 Task: Log work in the project CometWorks for the issue 'Address issues related to system performance under different network conditions.' spent time as '2w 4d 6h 20m' and remaining time as '4w 1d 14h 49m' and add a flag. Now add the issue to the epic 'IT Service Desk Implementation'. Log work in the project CometWorks for the issue 'Implement automated testing for API endpoints' spent time as '4w 4d 20h 10m' and remaining time as '3w 4d 11h 36m' and clone the issue. Now add the issue to the epic 'Helpdesk Ticketing System Implementation'
Action: Mouse moved to (204, 48)
Screenshot: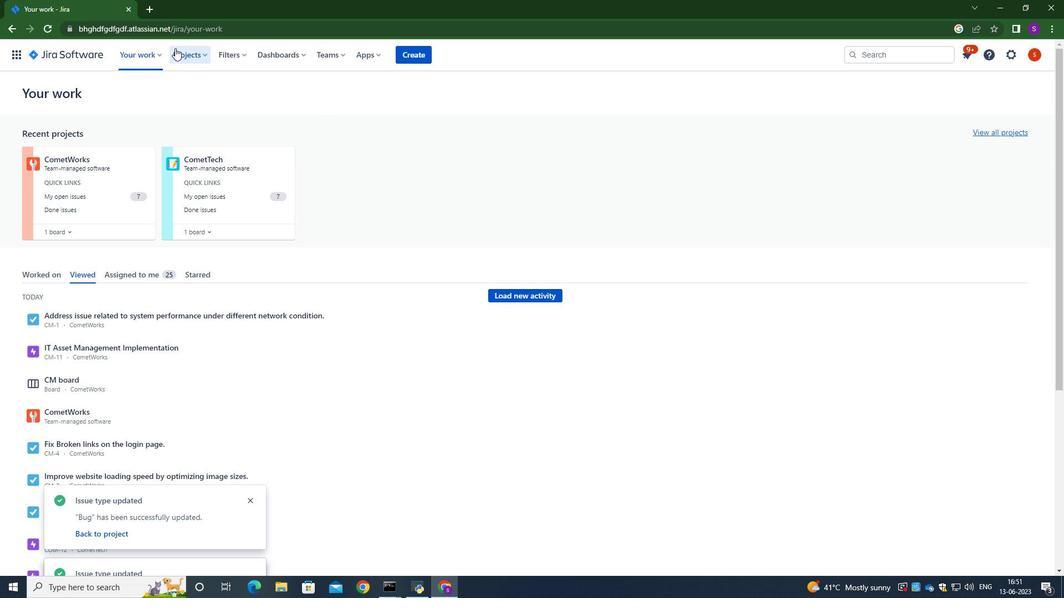 
Action: Mouse pressed left at (204, 48)
Screenshot: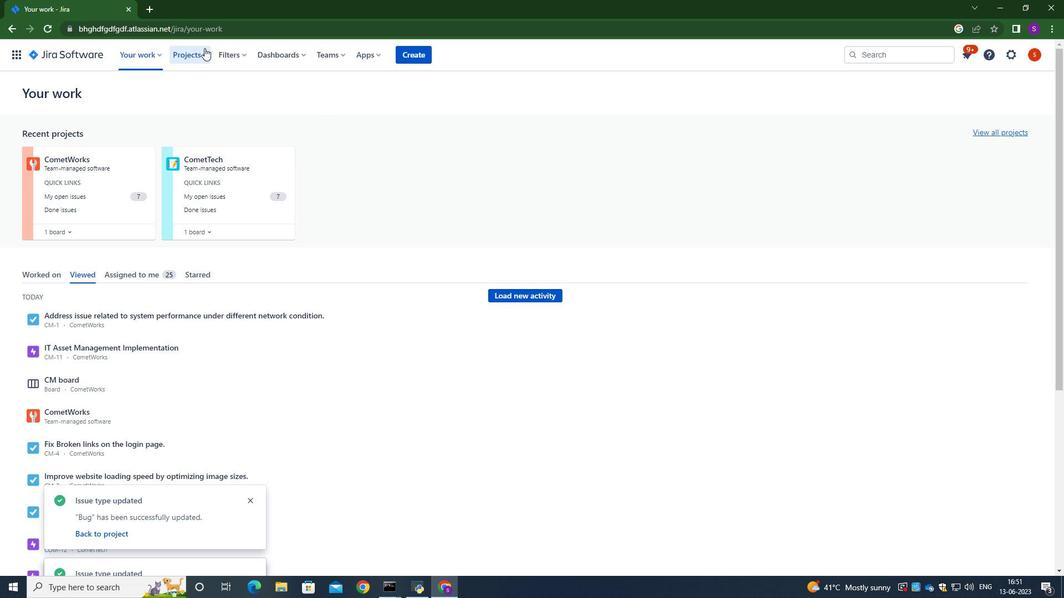 
Action: Mouse moved to (207, 102)
Screenshot: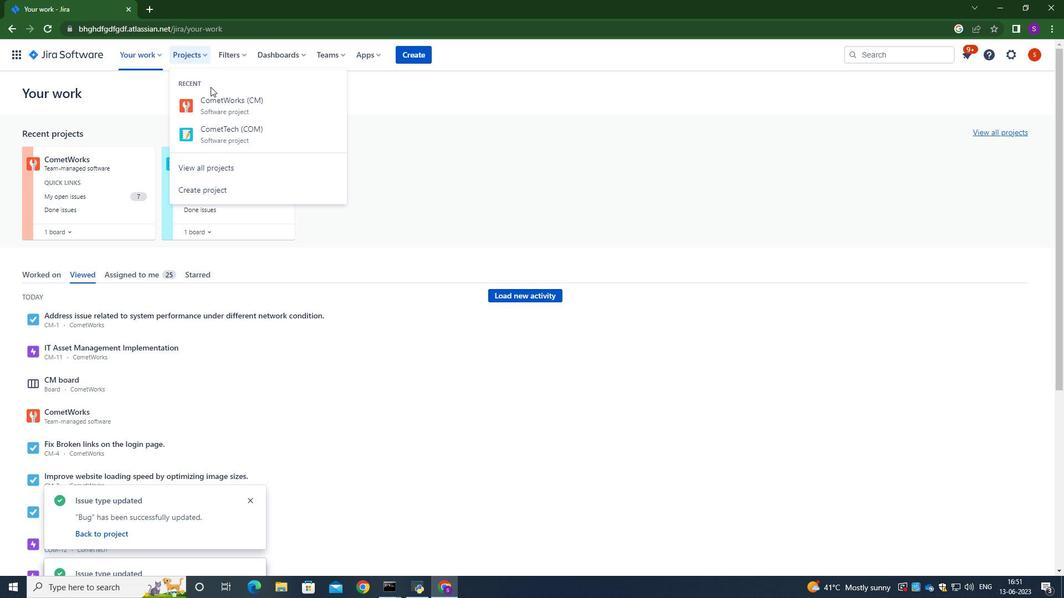 
Action: Mouse pressed left at (207, 102)
Screenshot: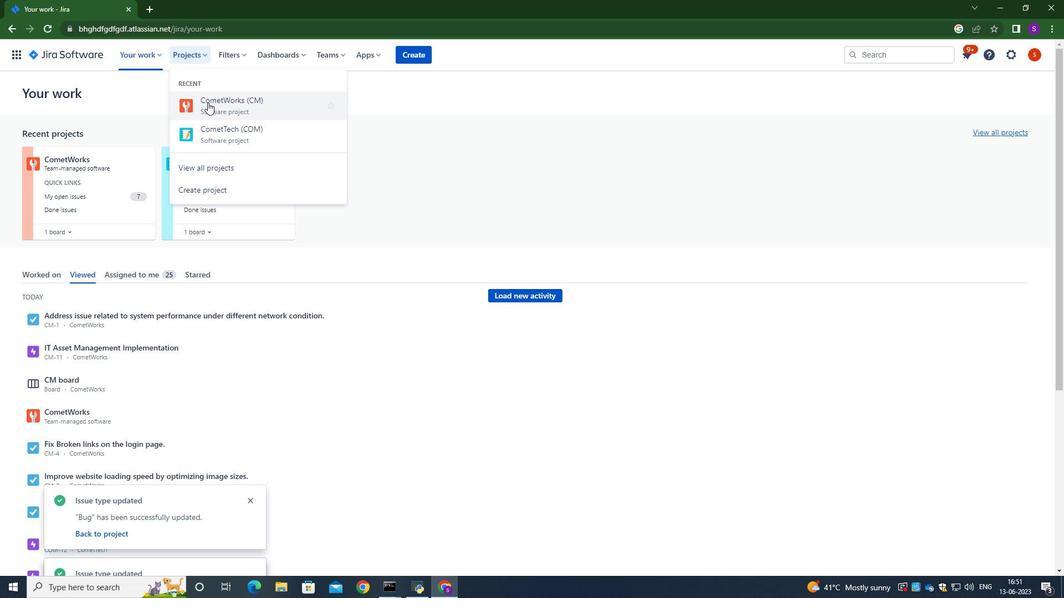
Action: Mouse moved to (56, 174)
Screenshot: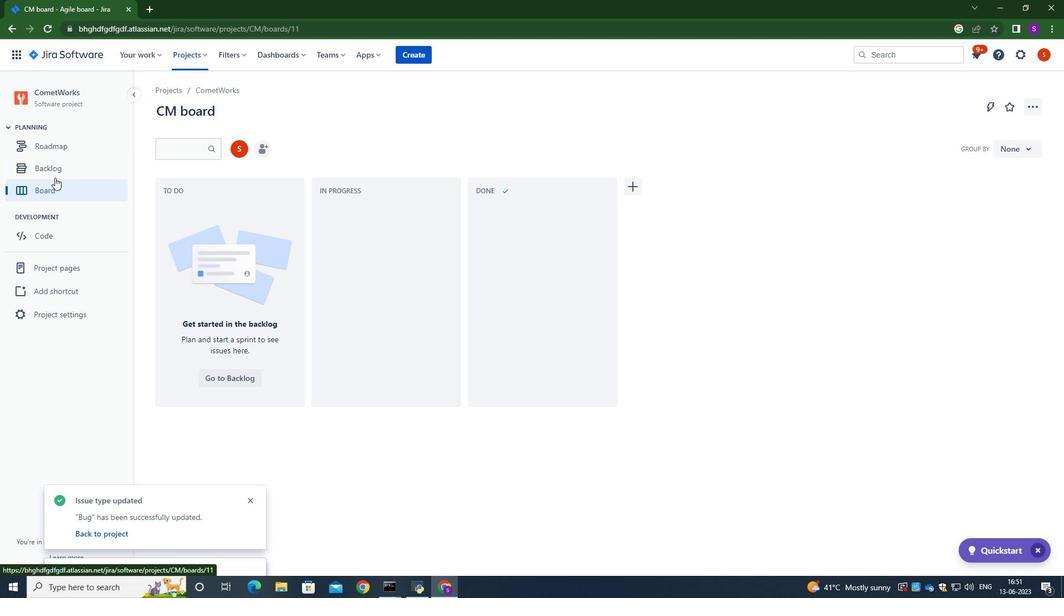 
Action: Mouse pressed left at (56, 174)
Screenshot: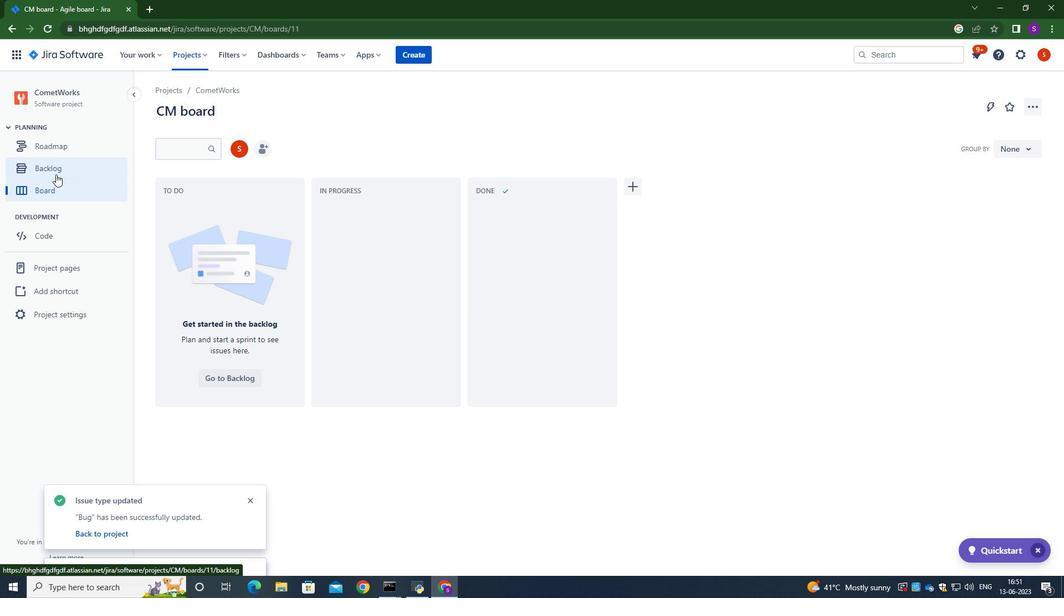 
Action: Mouse moved to (273, 382)
Screenshot: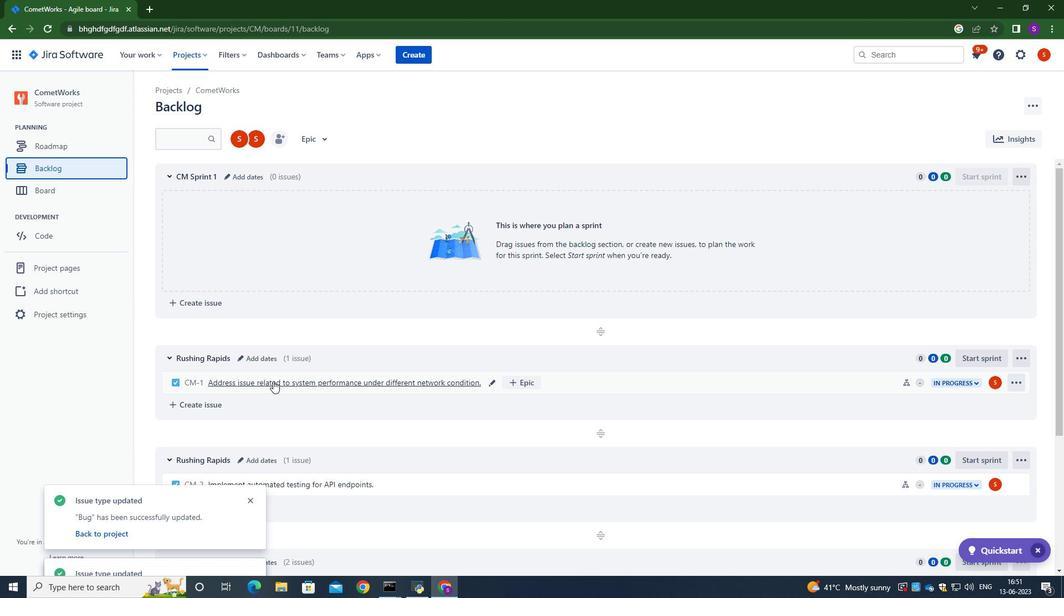 
Action: Mouse pressed left at (273, 382)
Screenshot: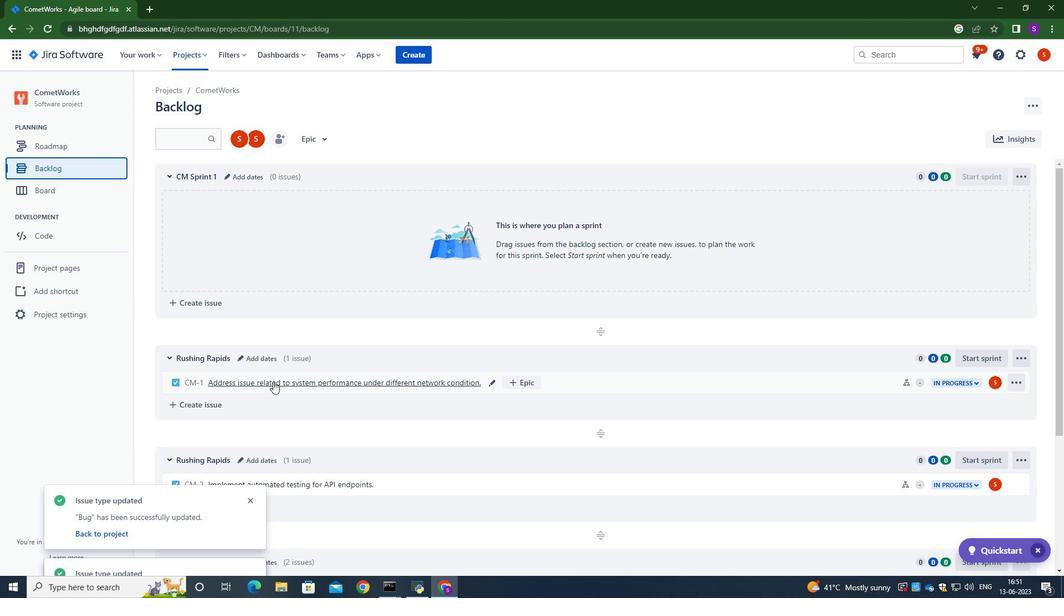
Action: Mouse moved to (943, 280)
Screenshot: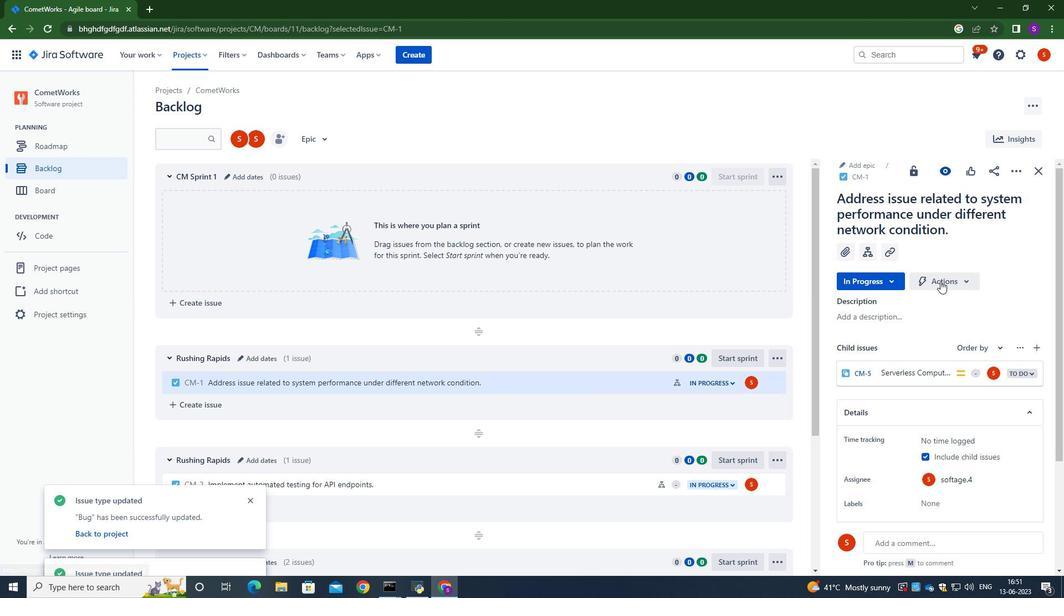 
Action: Mouse pressed left at (943, 280)
Screenshot: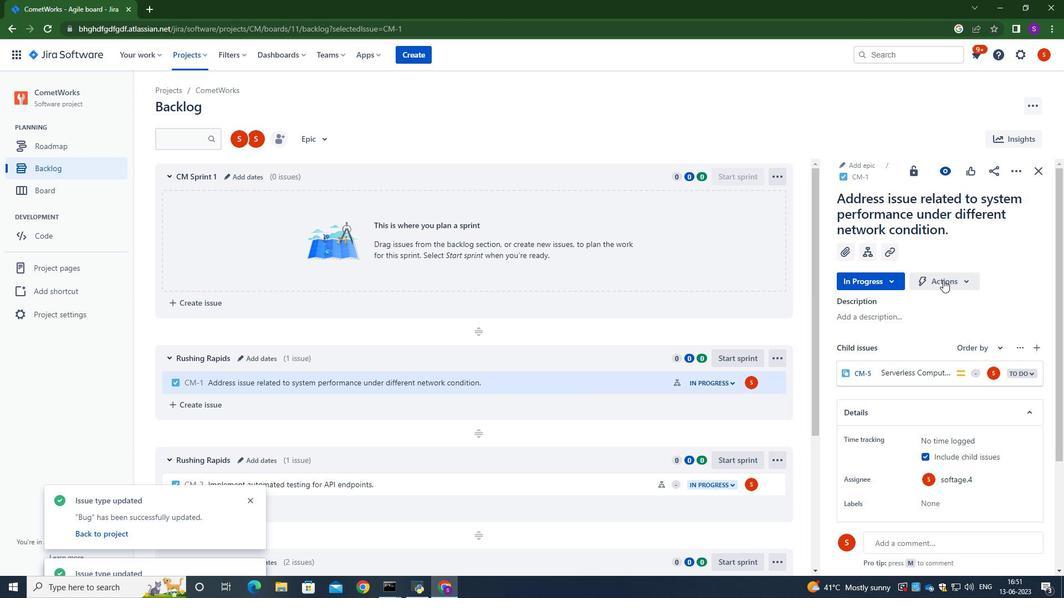 
Action: Mouse pressed left at (943, 280)
Screenshot: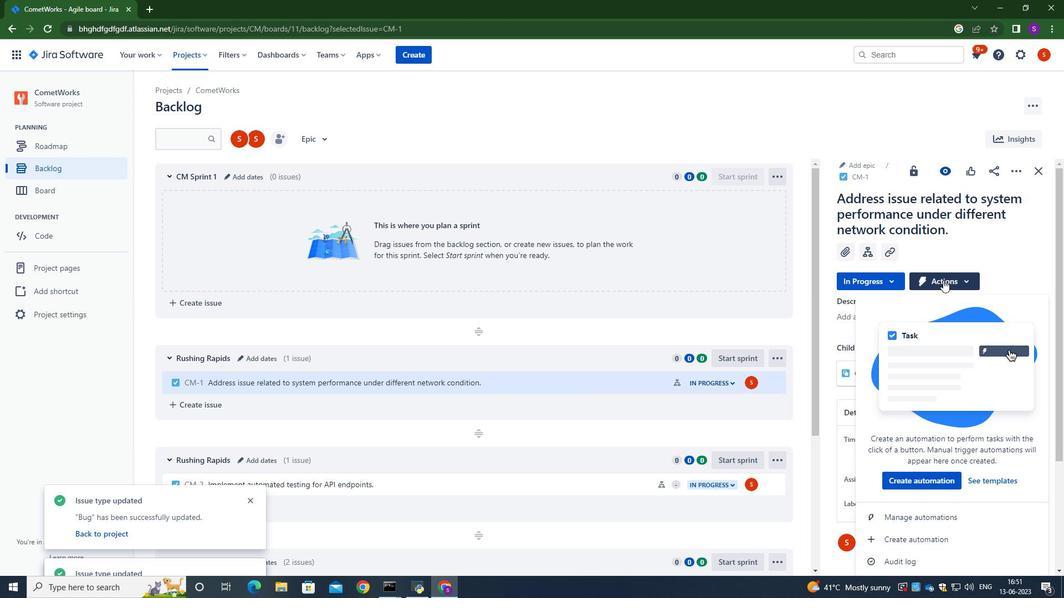 
Action: Mouse moved to (1011, 172)
Screenshot: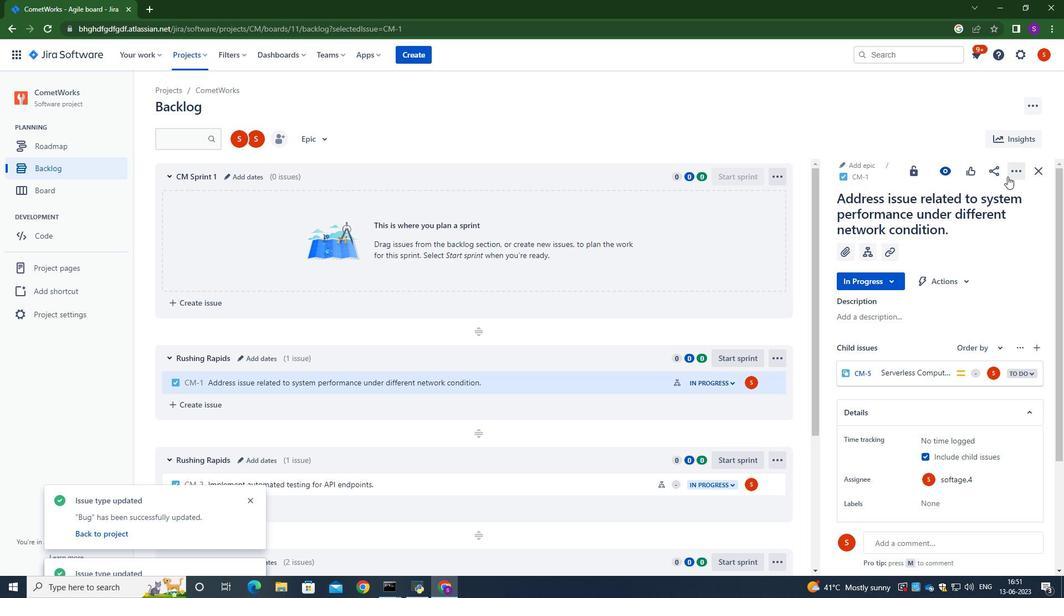 
Action: Mouse pressed left at (1011, 172)
Screenshot: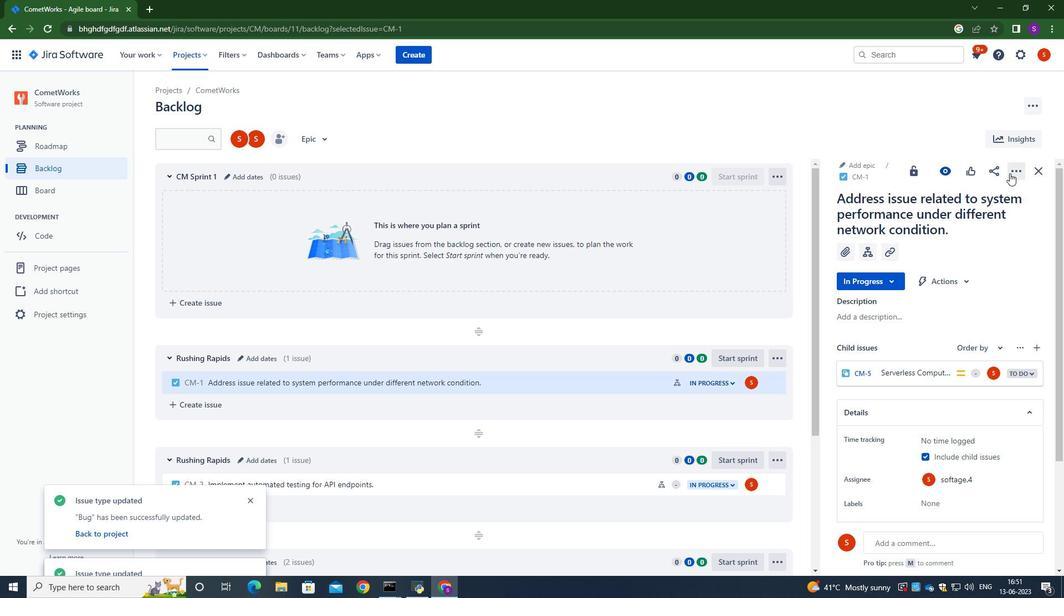 
Action: Mouse moved to (976, 204)
Screenshot: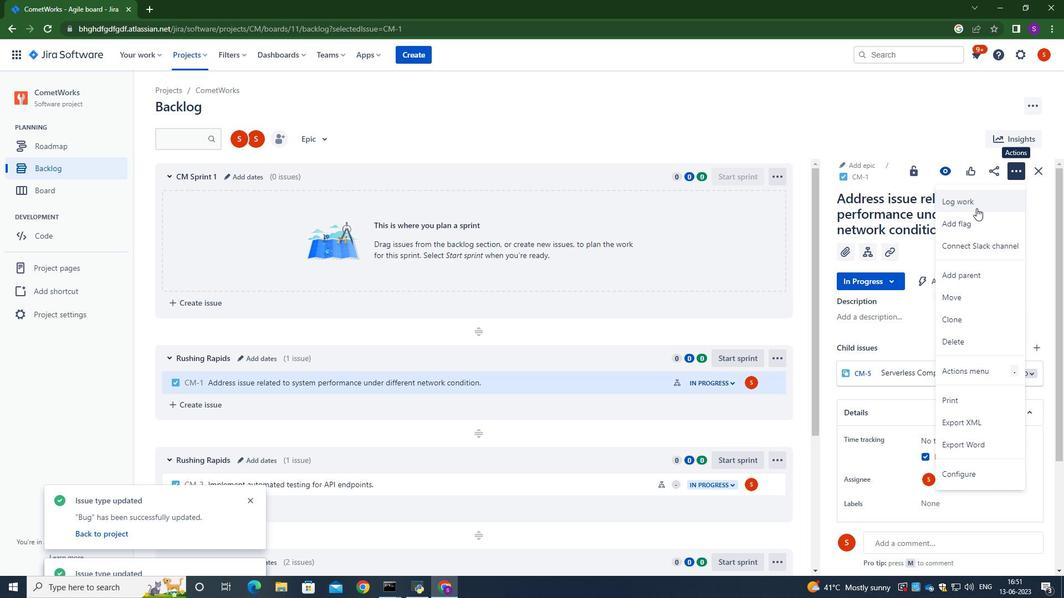 
Action: Mouse pressed left at (976, 204)
Screenshot: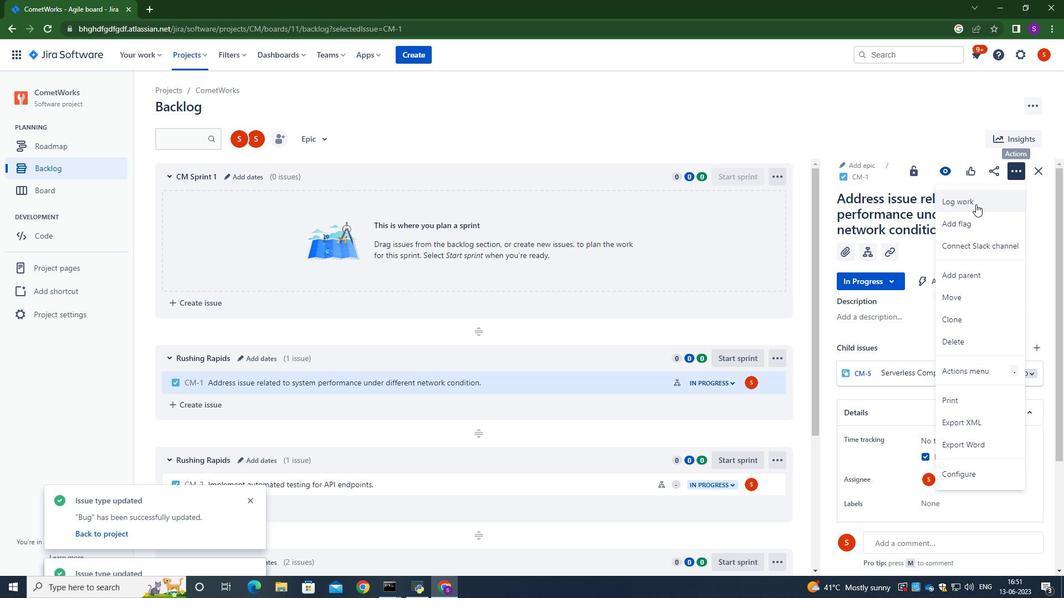 
Action: Mouse moved to (494, 171)
Screenshot: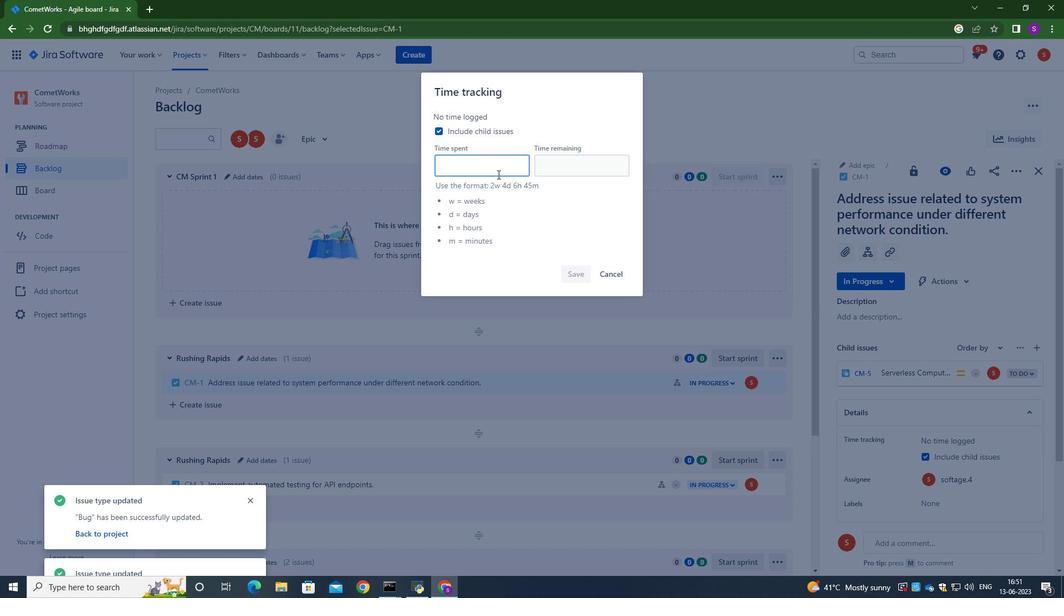 
Action: Mouse pressed left at (494, 171)
Screenshot: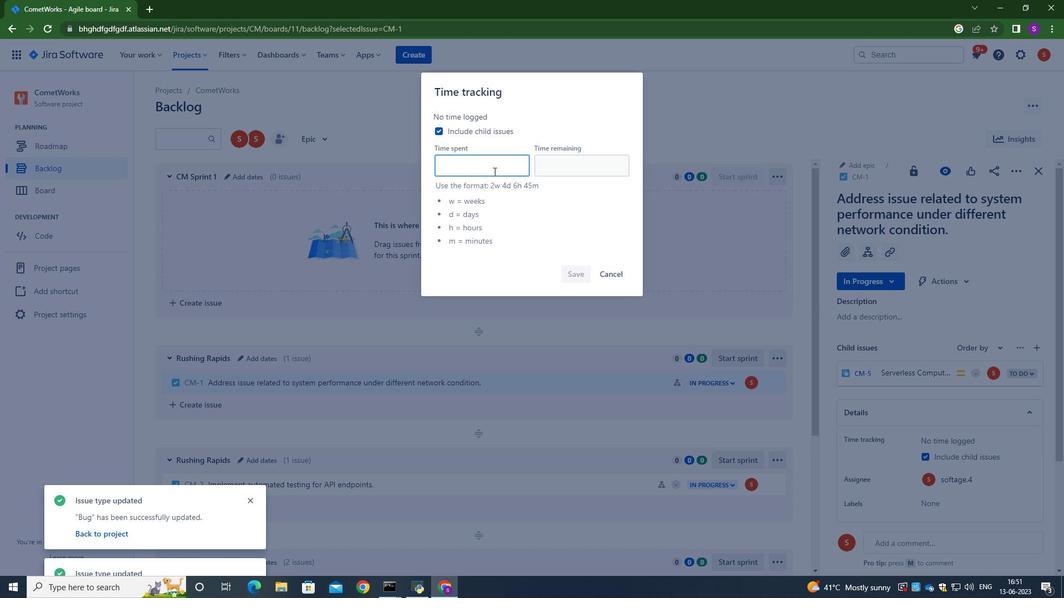 
Action: Key pressed 2w<Key.space>4d<Key.space>6h<Key.space>20m<Key.tab>4w<Key.space>1d<Key.space>14<Key.space>h<Key.backspace><Key.backspace>h<Key.space>49m
Screenshot: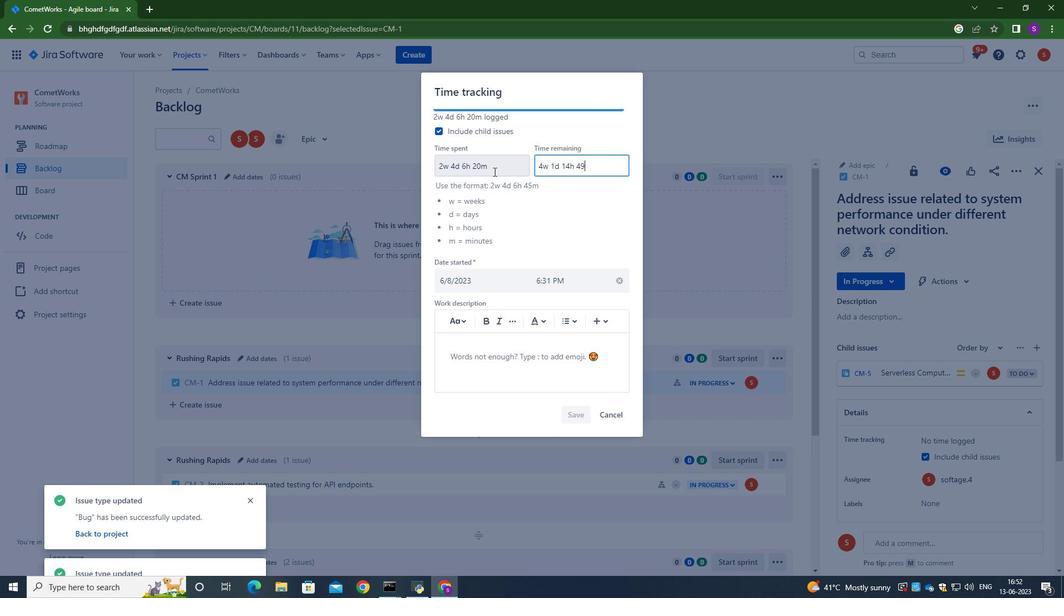 
Action: Mouse moved to (582, 419)
Screenshot: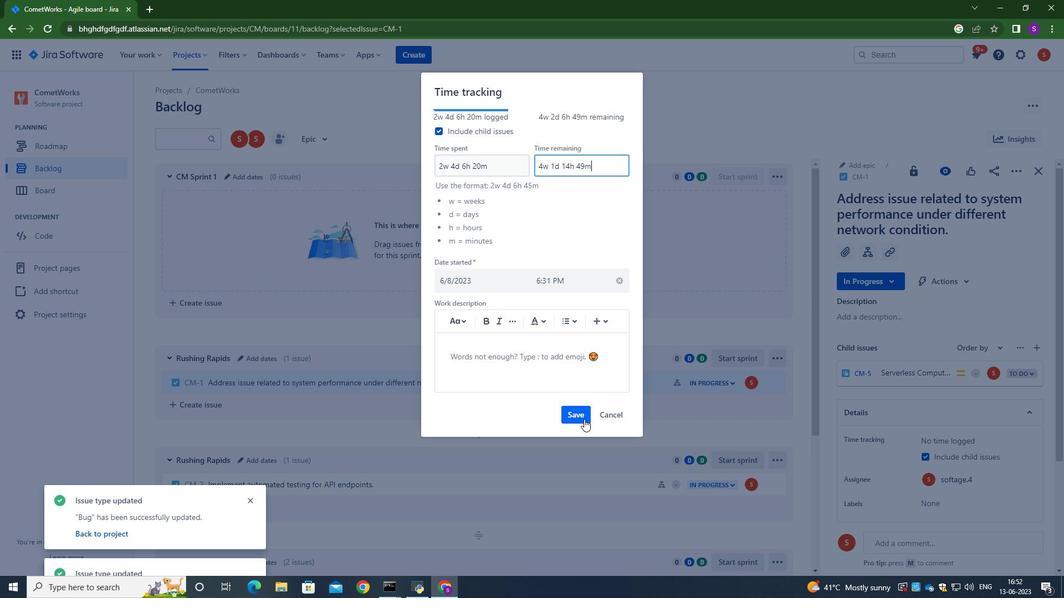 
Action: Mouse pressed left at (582, 419)
Screenshot: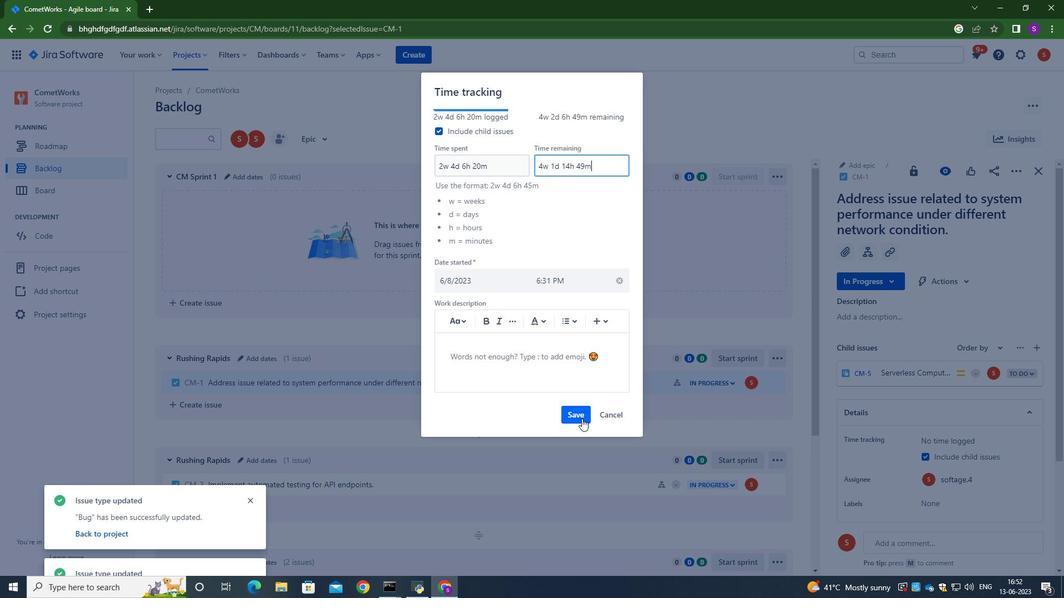 
Action: Mouse moved to (910, 326)
Screenshot: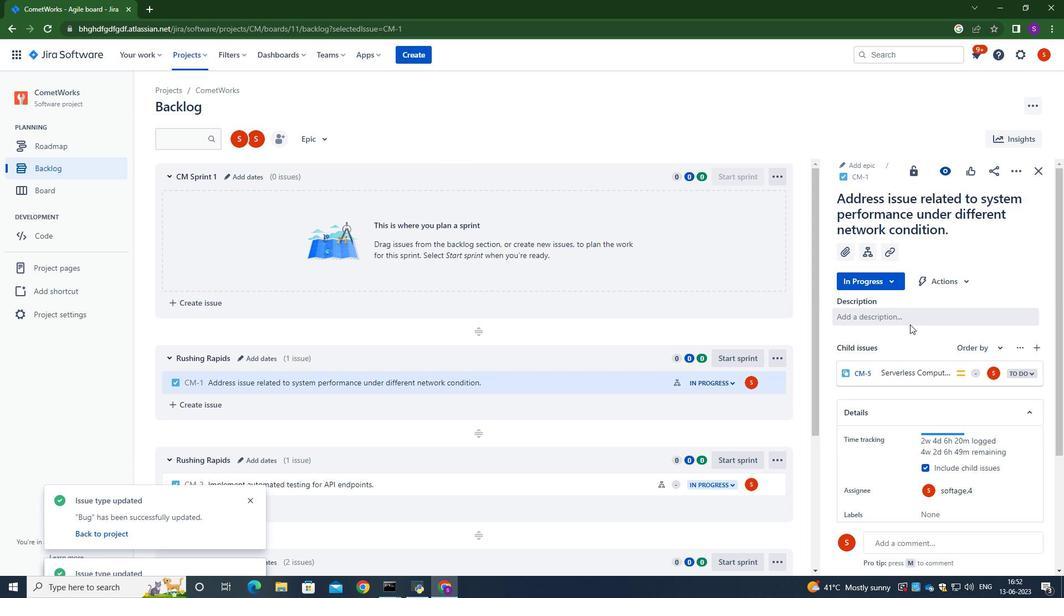 
Action: Mouse scrolled (910, 325) with delta (0, 0)
Screenshot: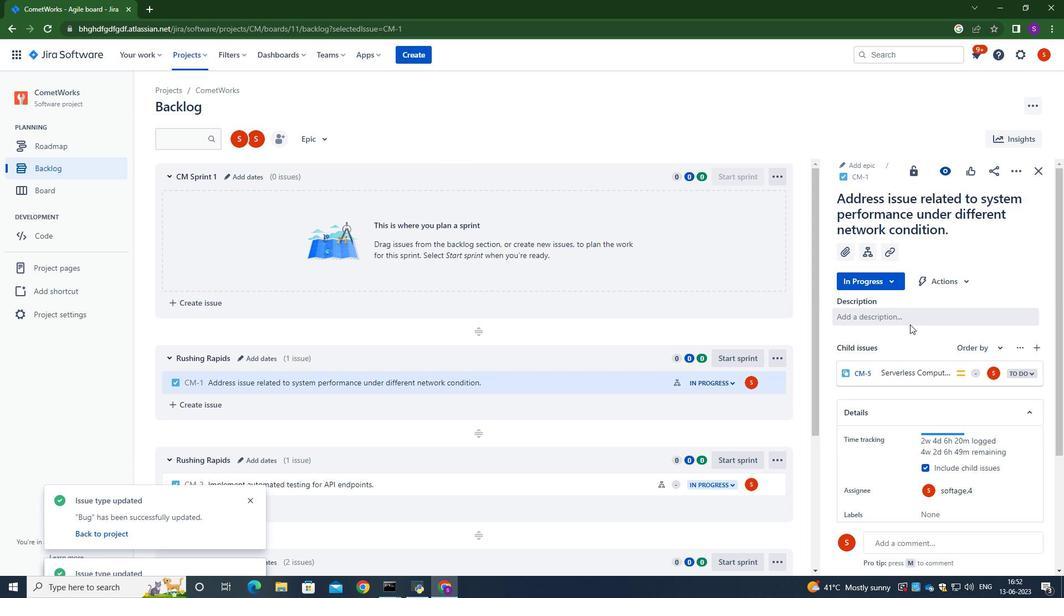 
Action: Mouse scrolled (910, 325) with delta (0, 0)
Screenshot: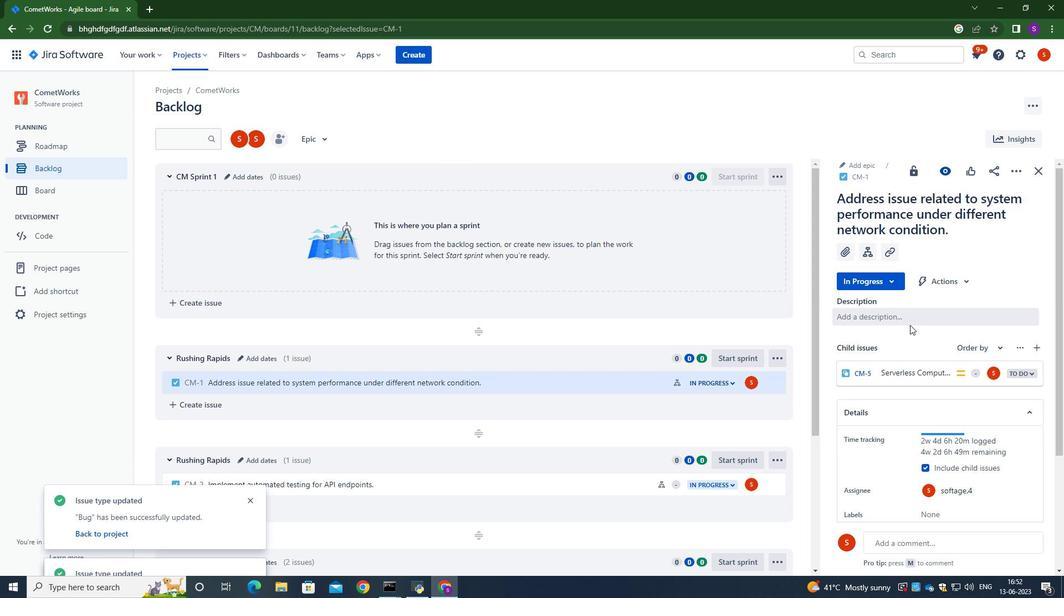 
Action: Mouse scrolled (910, 325) with delta (0, 0)
Screenshot: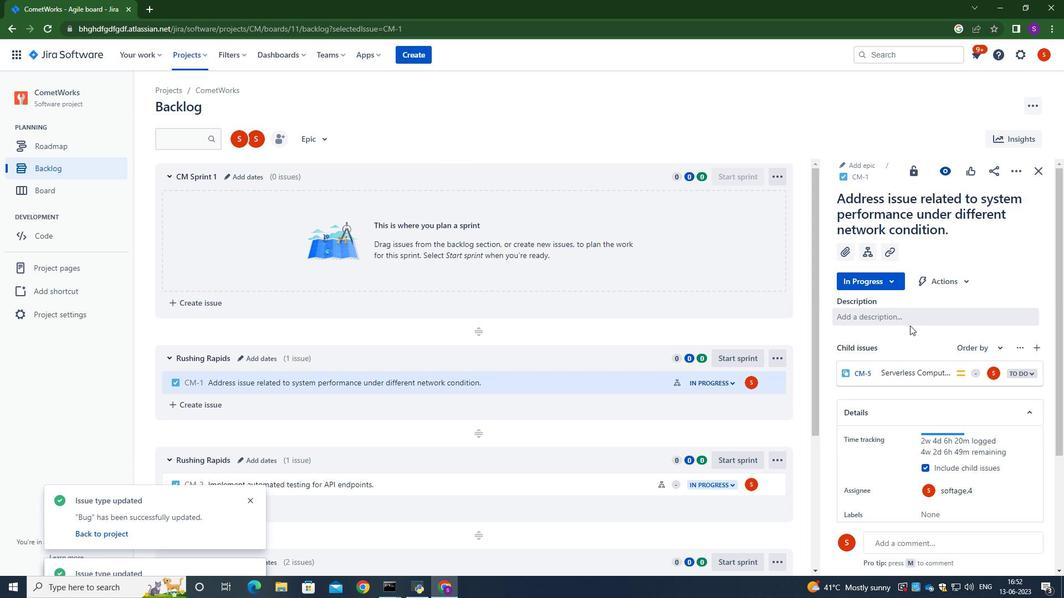 
Action: Mouse scrolled (910, 325) with delta (0, 0)
Screenshot: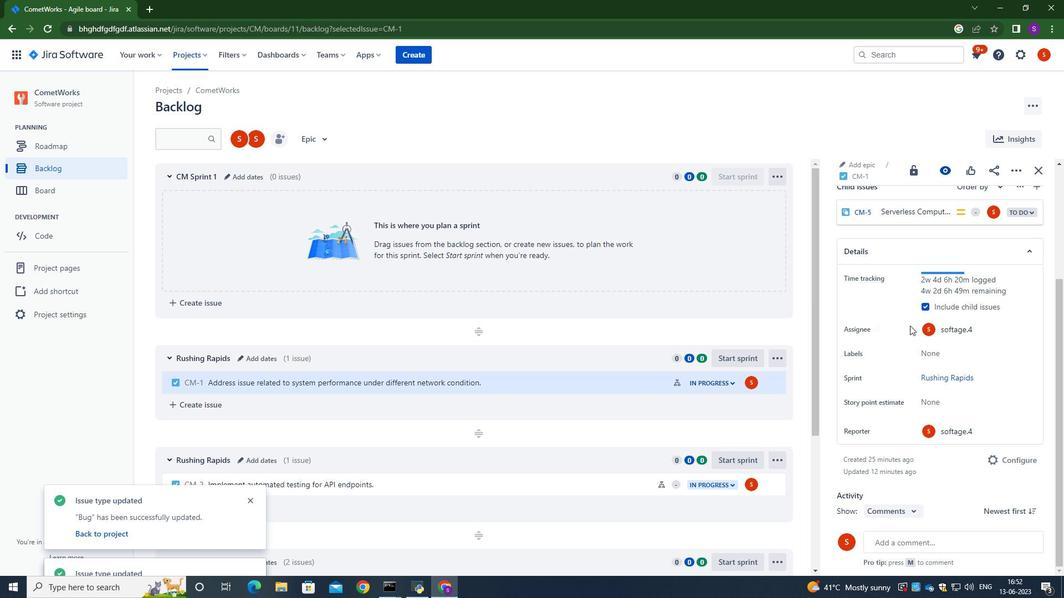 
Action: Mouse scrolled (910, 325) with delta (0, 0)
Screenshot: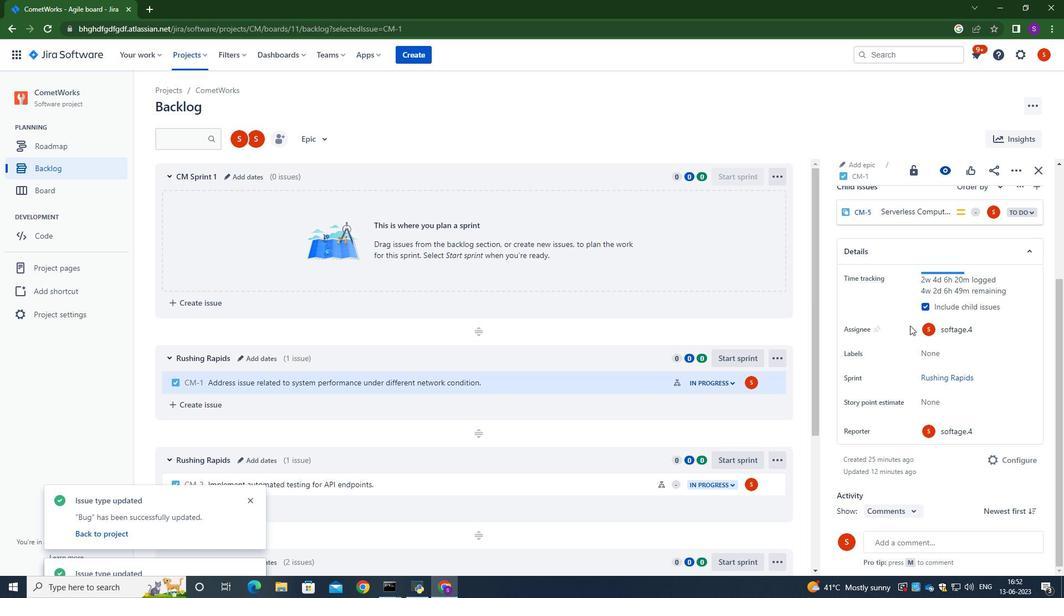 
Action: Mouse scrolled (910, 325) with delta (0, 0)
Screenshot: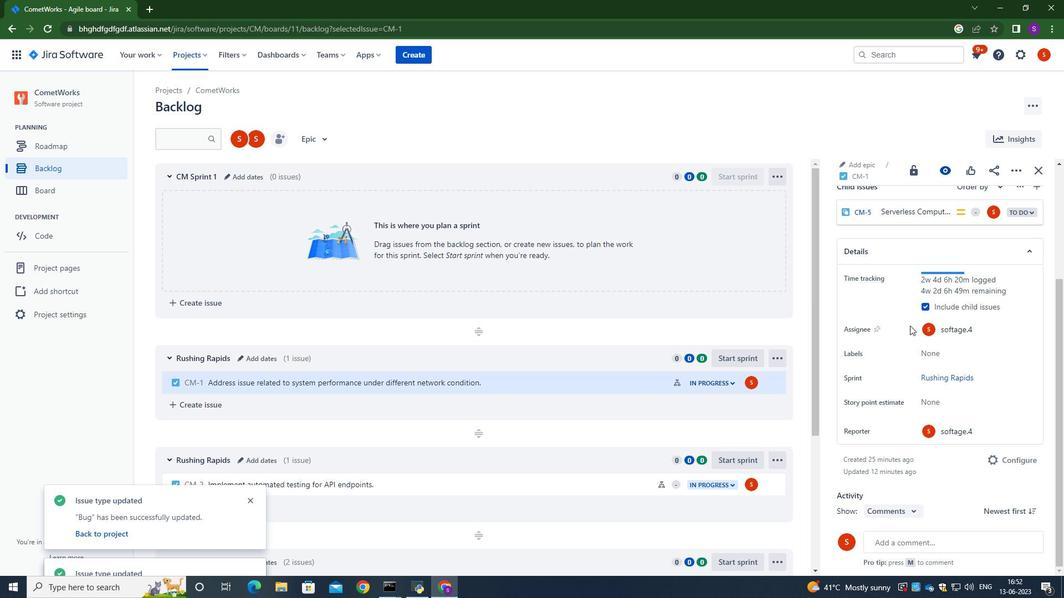 
Action: Mouse moved to (597, 303)
Screenshot: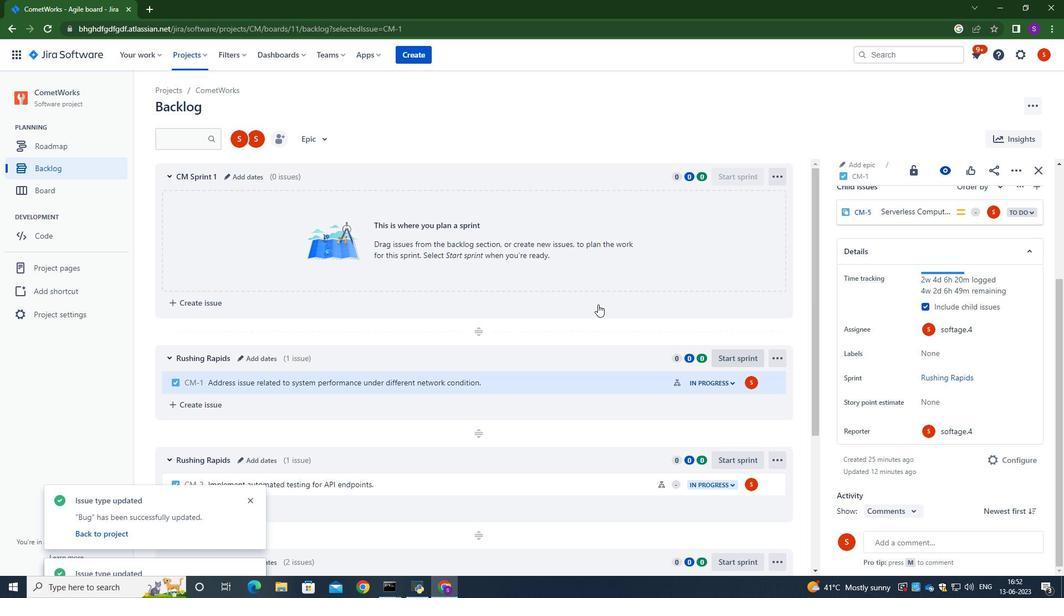 
Action: Mouse scrolled (597, 302) with delta (0, 0)
Screenshot: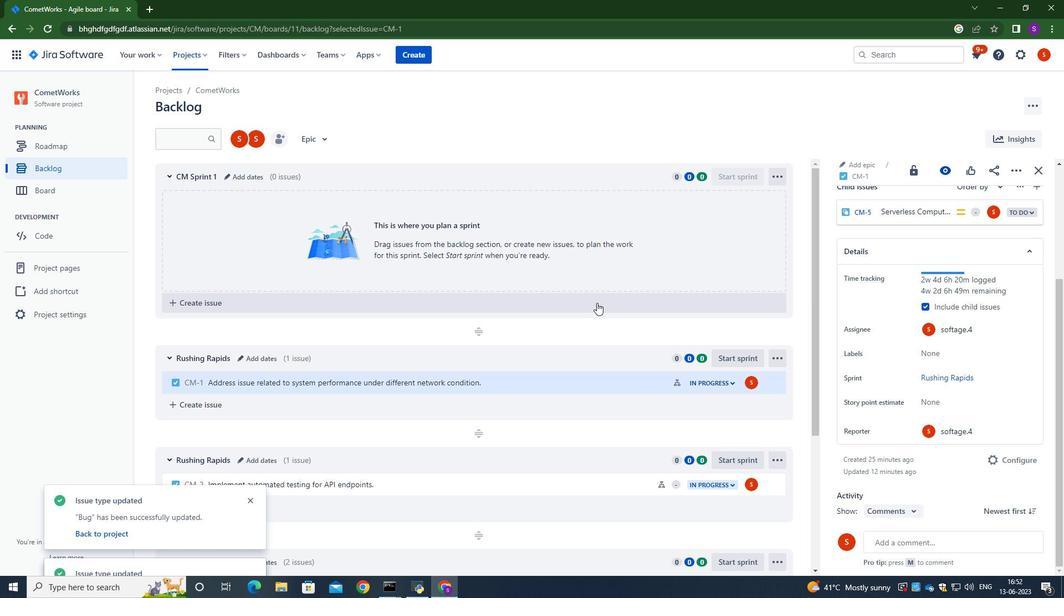 
Action: Mouse scrolled (597, 302) with delta (0, 0)
Screenshot: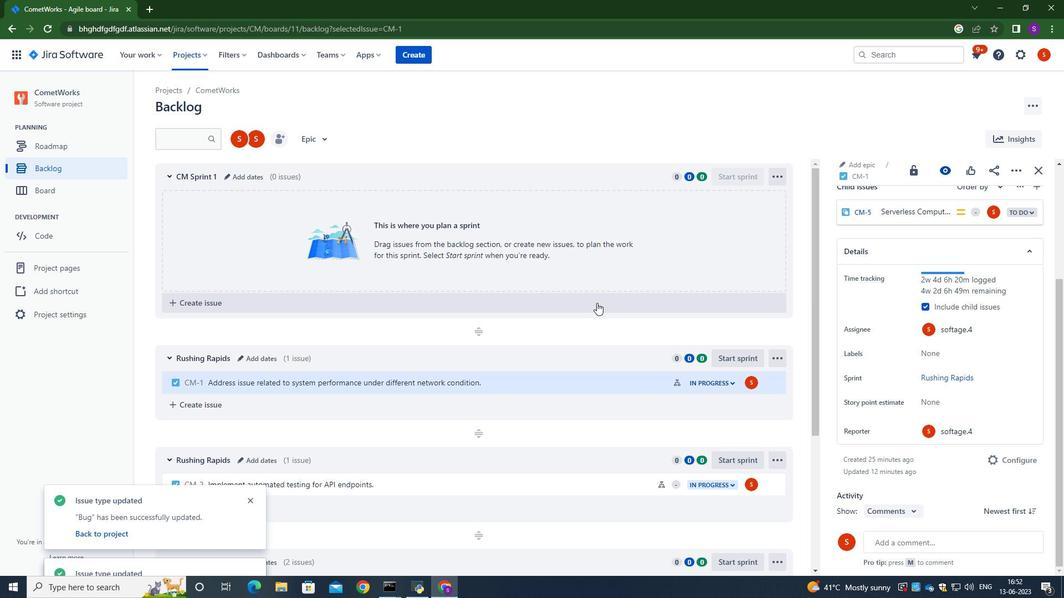 
Action: Mouse scrolled (597, 302) with delta (0, 0)
Screenshot: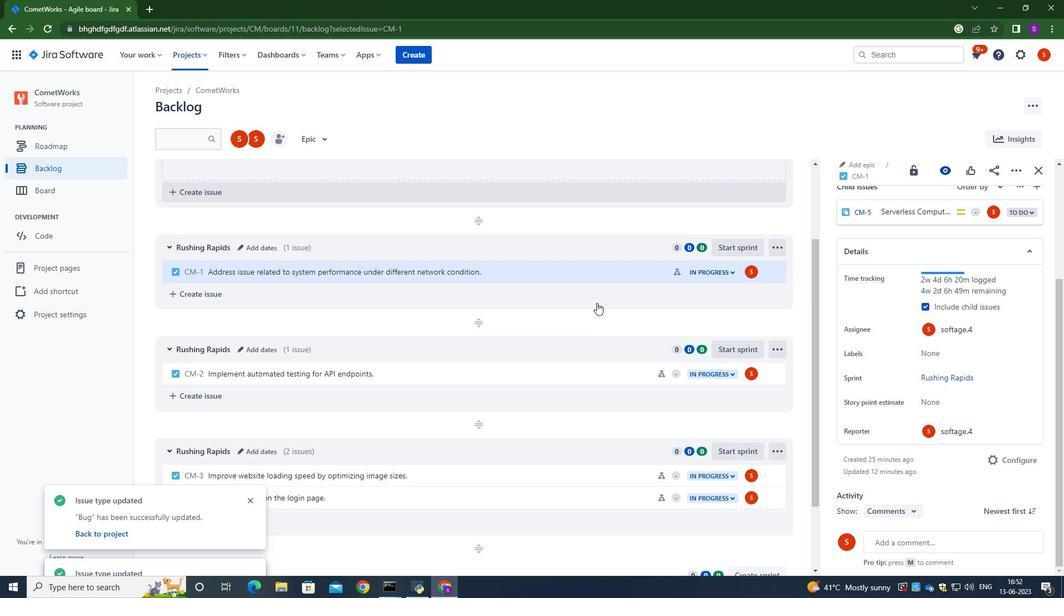 
Action: Mouse moved to (404, 302)
Screenshot: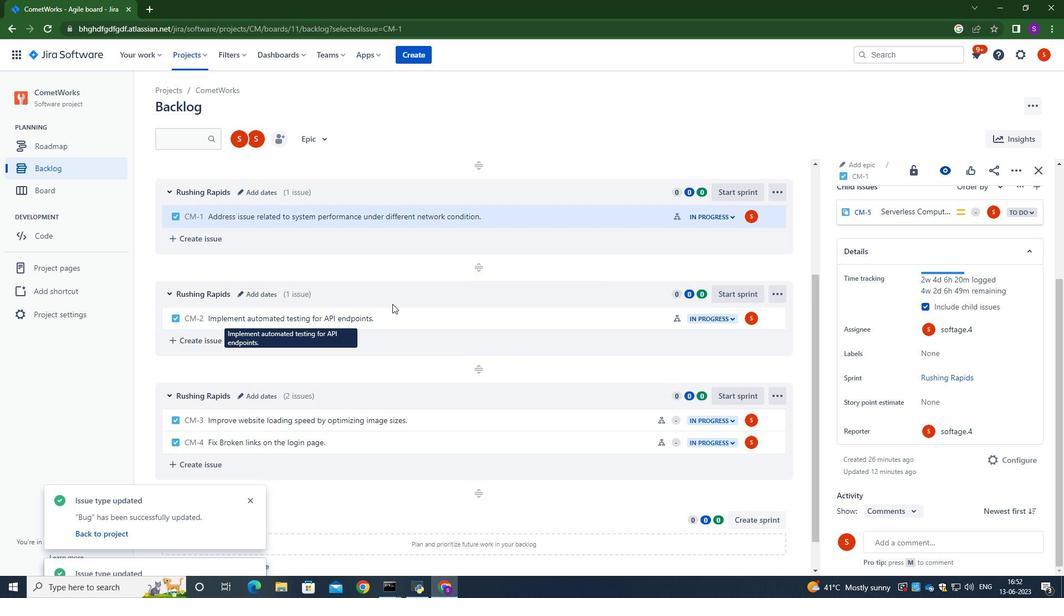 
Action: Mouse scrolled (404, 301) with delta (0, 0)
Screenshot: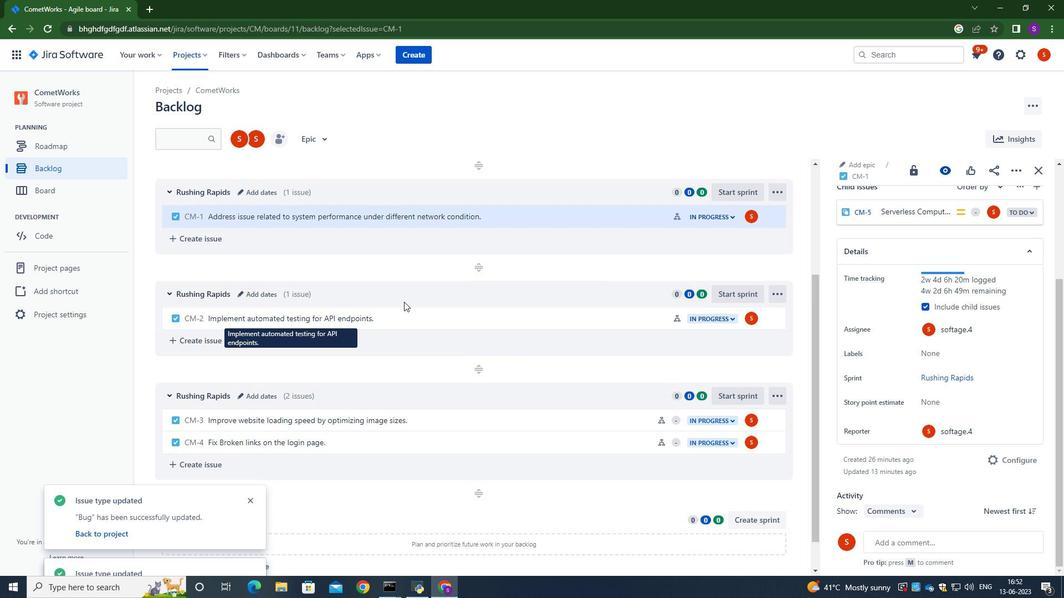 
Action: Mouse scrolled (404, 302) with delta (0, 0)
Screenshot: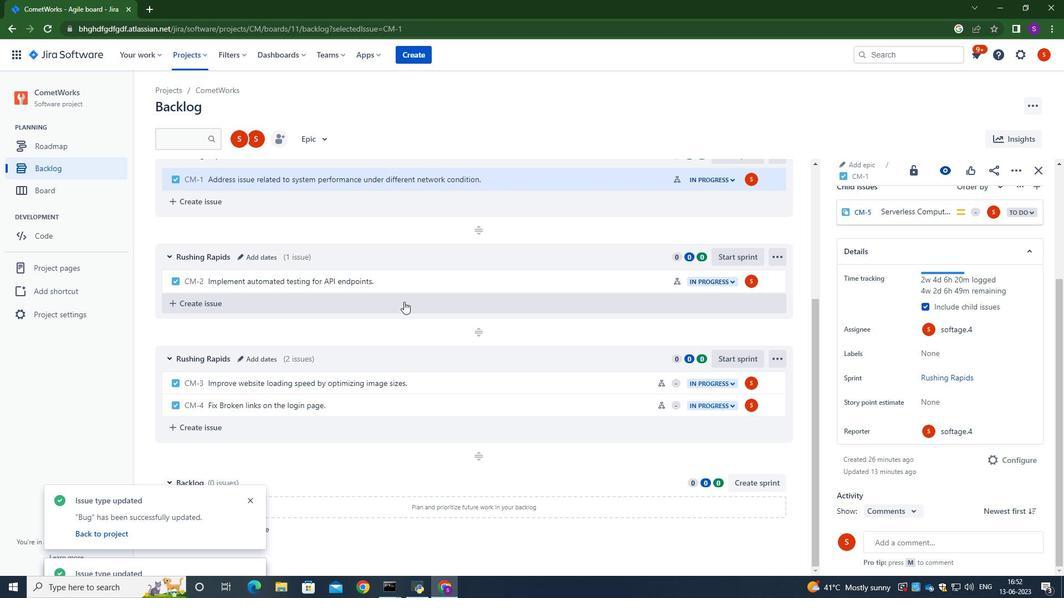
Action: Mouse scrolled (404, 301) with delta (0, 0)
Screenshot: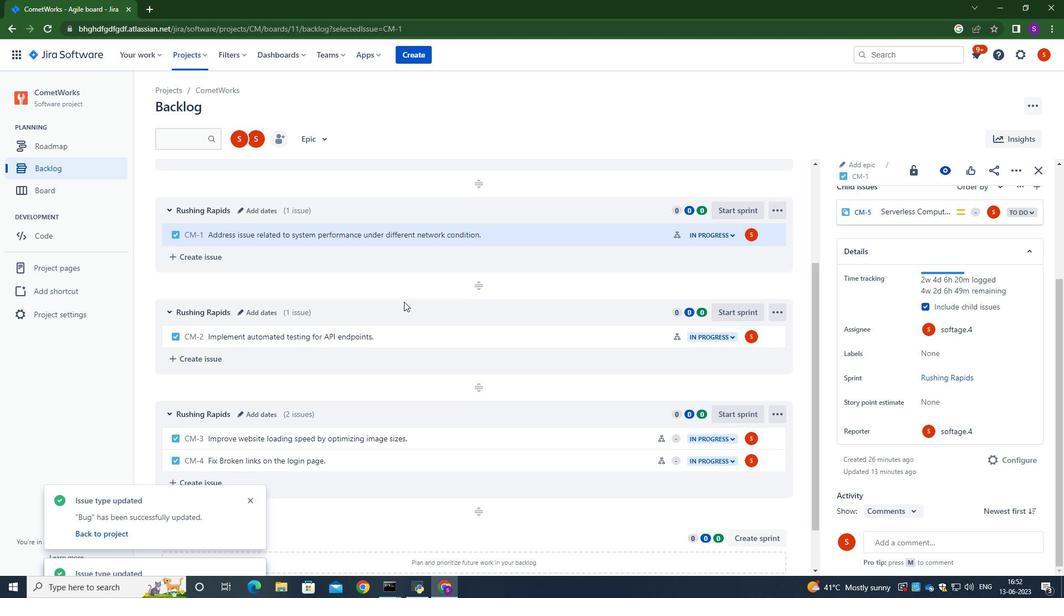 
Action: Mouse scrolled (404, 302) with delta (0, 0)
Screenshot: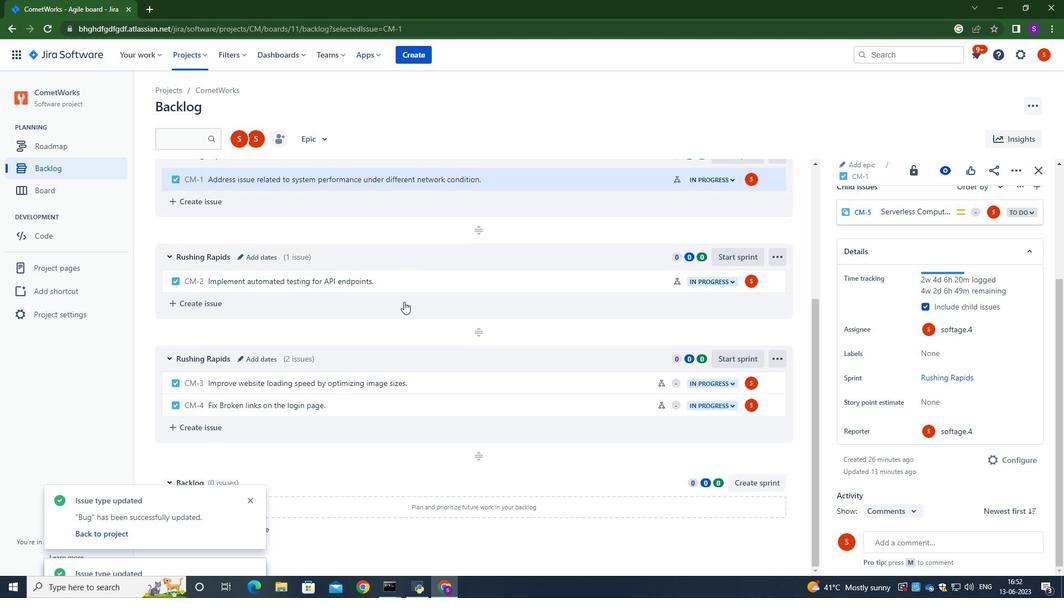 
Action: Mouse scrolled (404, 302) with delta (0, 0)
Screenshot: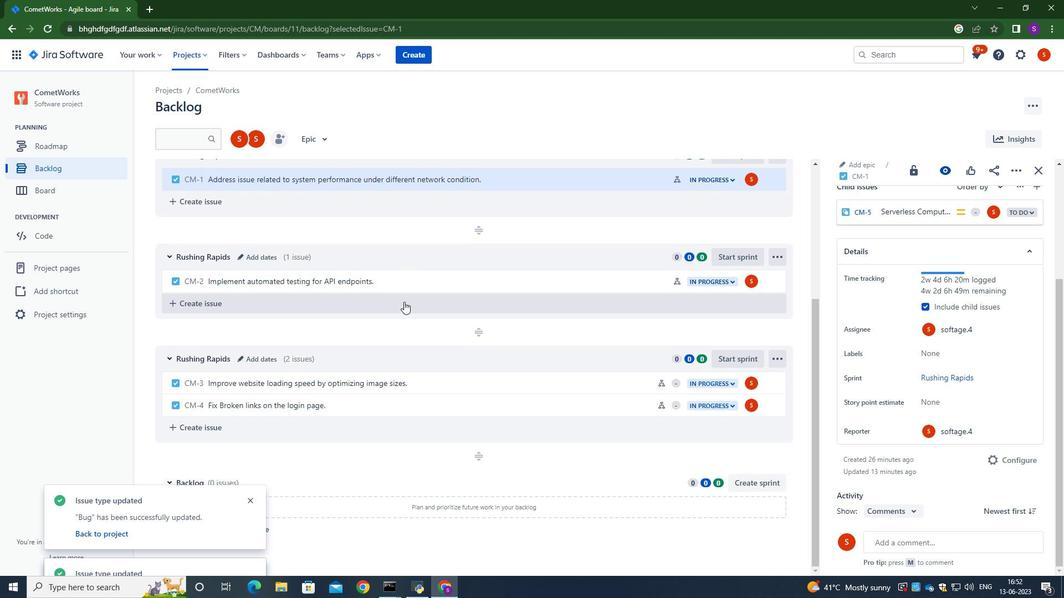 
Action: Mouse scrolled (404, 302) with delta (0, 0)
Screenshot: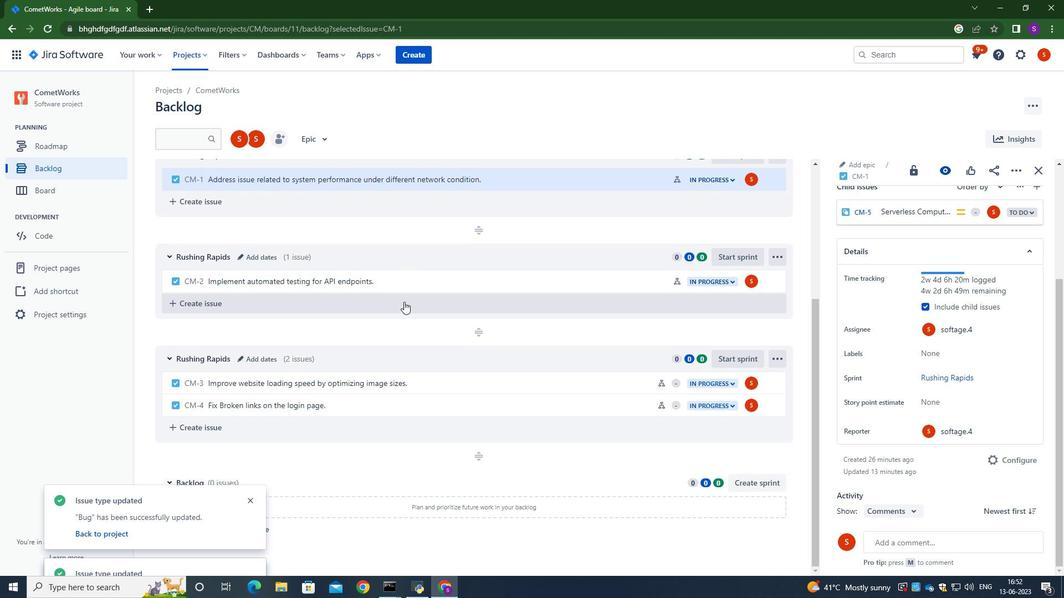 
Action: Mouse scrolled (404, 302) with delta (0, 0)
Screenshot: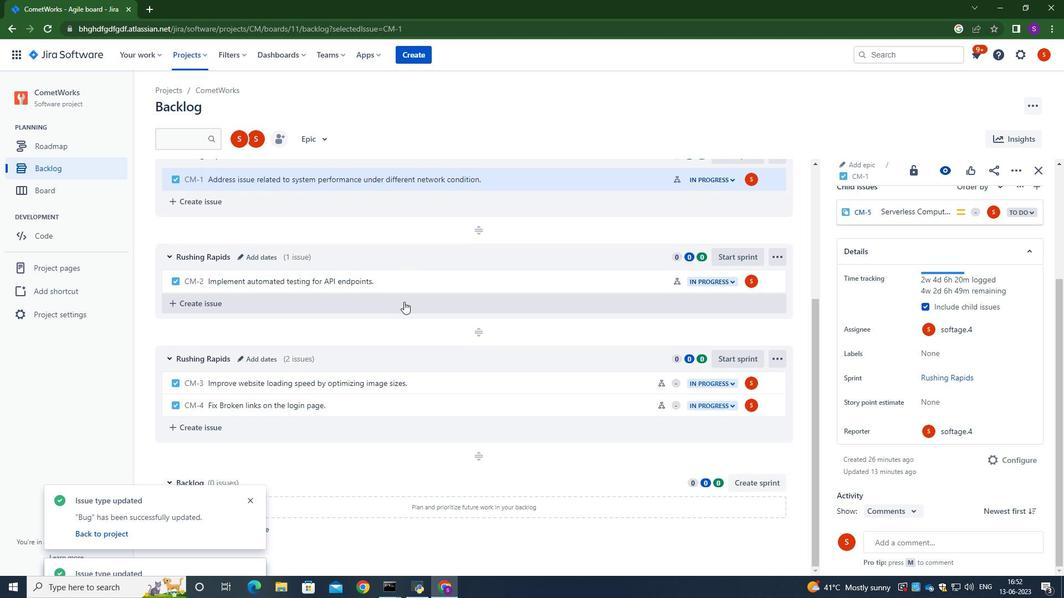 
Action: Mouse scrolled (404, 302) with delta (0, 0)
Screenshot: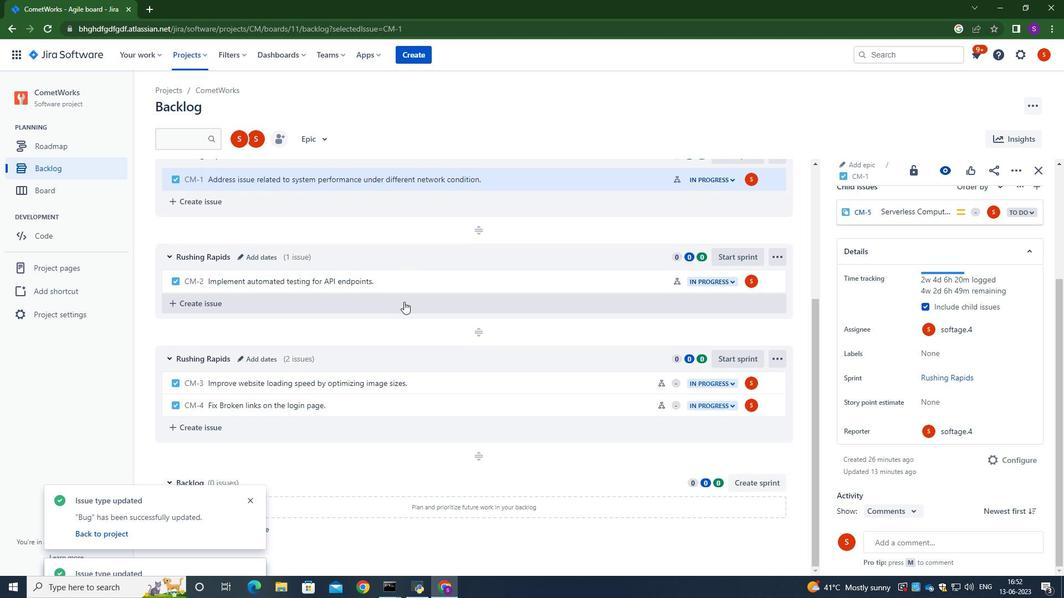 
Action: Mouse scrolled (404, 302) with delta (0, 0)
Screenshot: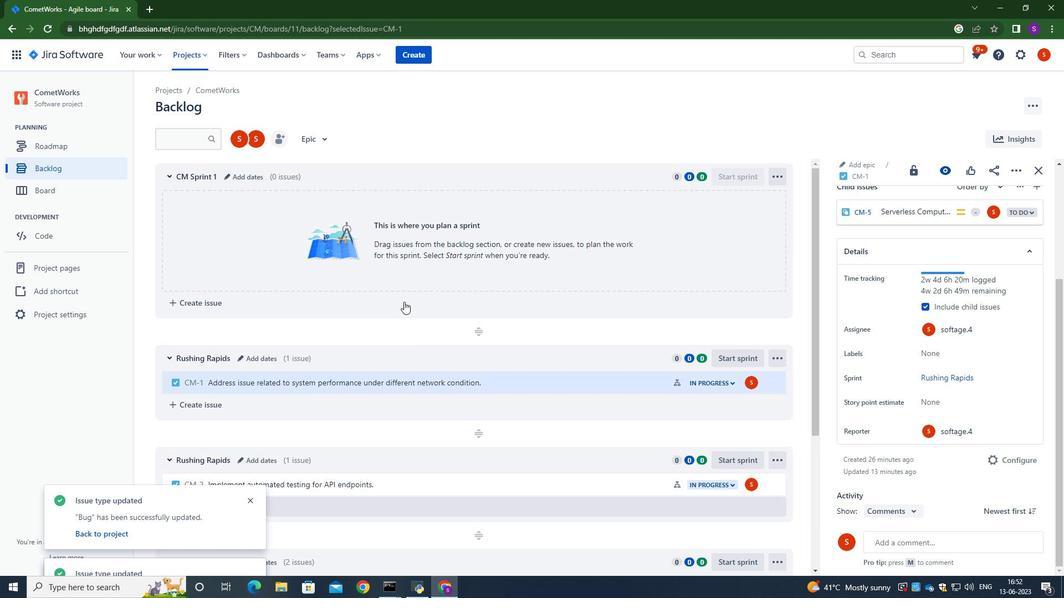 
Action: Mouse scrolled (404, 302) with delta (0, 0)
Screenshot: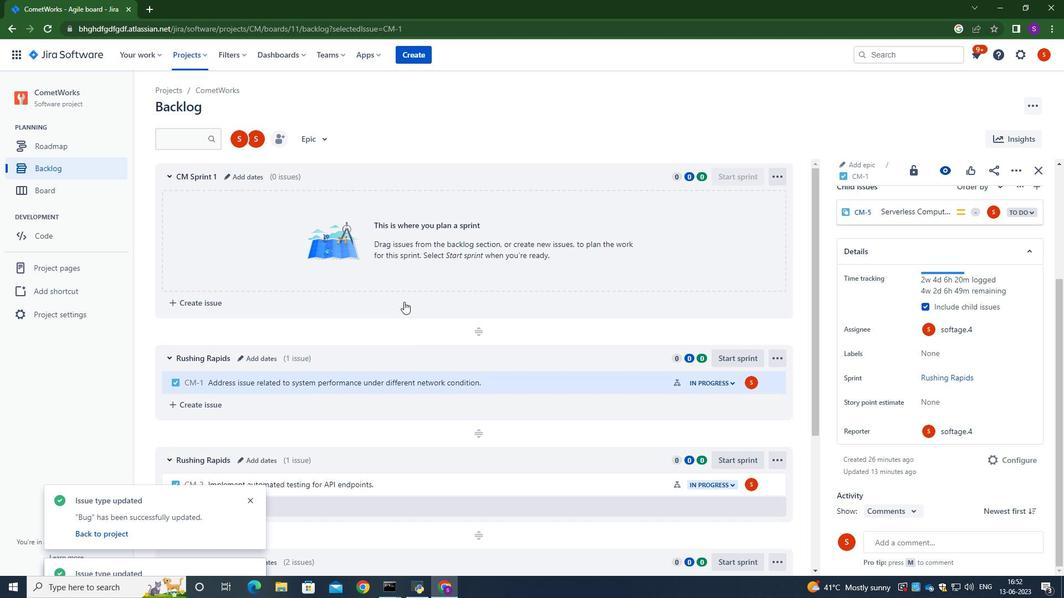
Action: Mouse moved to (935, 382)
Screenshot: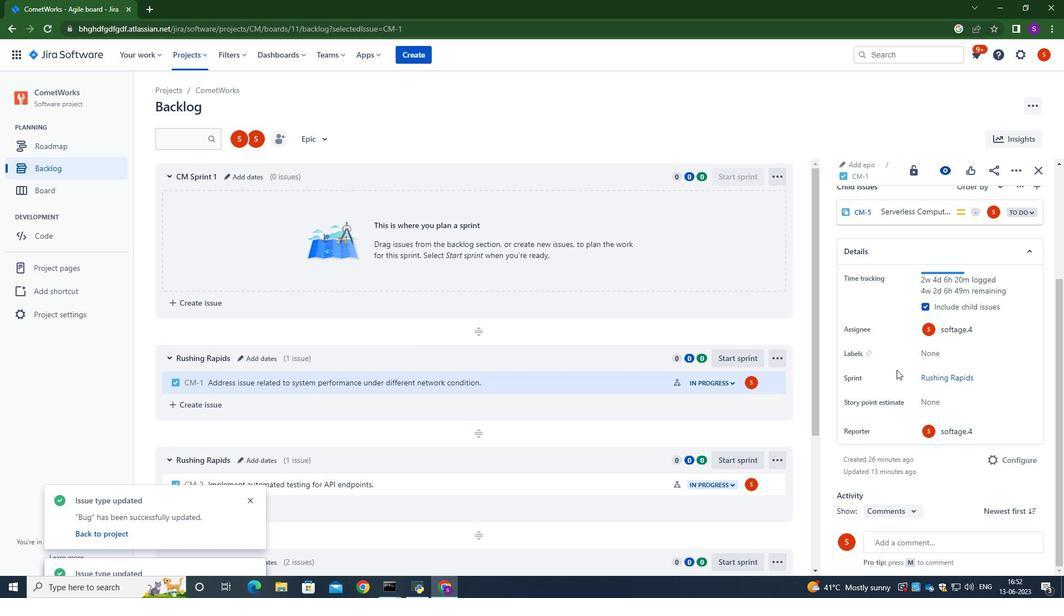 
Action: Mouse scrolled (935, 383) with delta (0, 0)
Screenshot: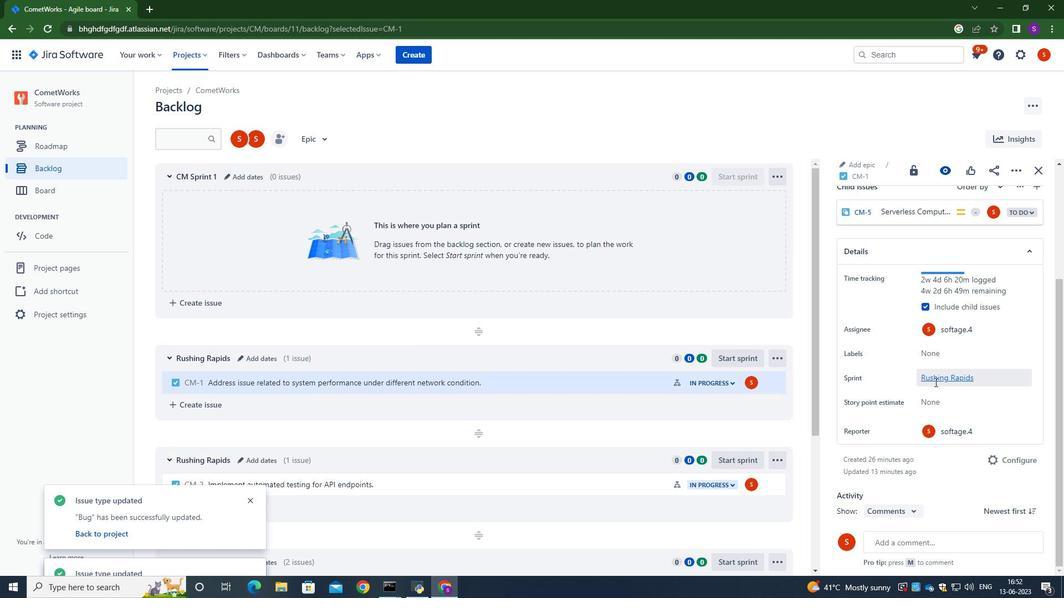 
Action: Mouse scrolled (935, 383) with delta (0, 0)
Screenshot: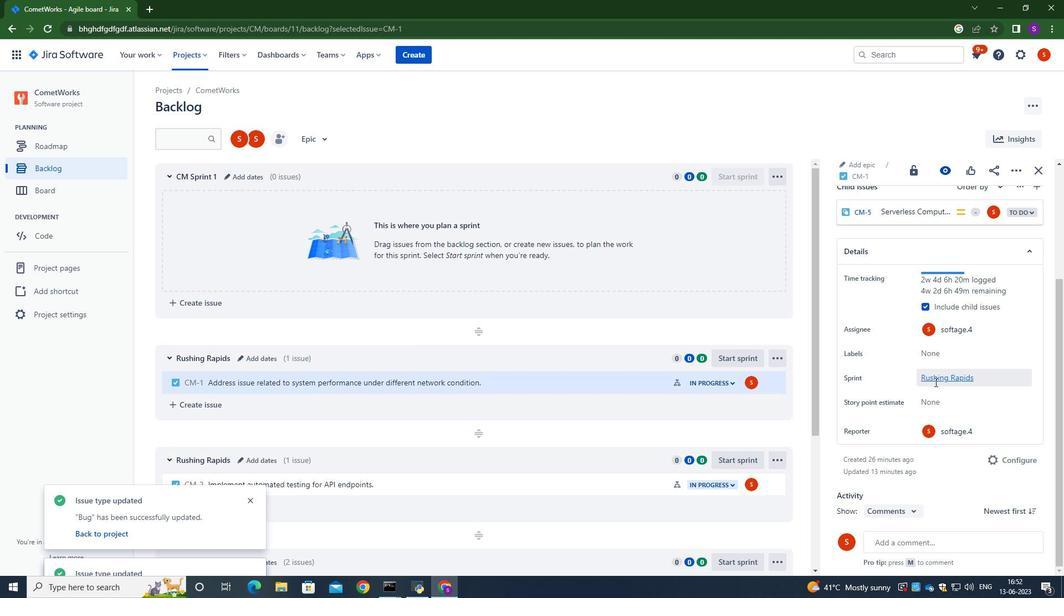 
Action: Mouse scrolled (935, 383) with delta (0, 0)
Screenshot: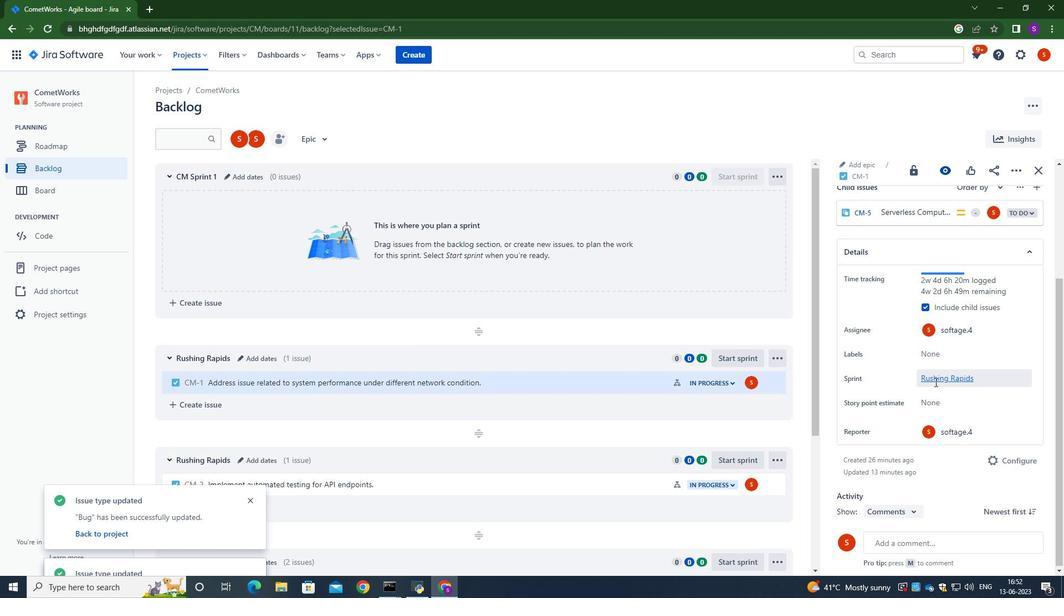 
Action: Mouse moved to (310, 140)
Screenshot: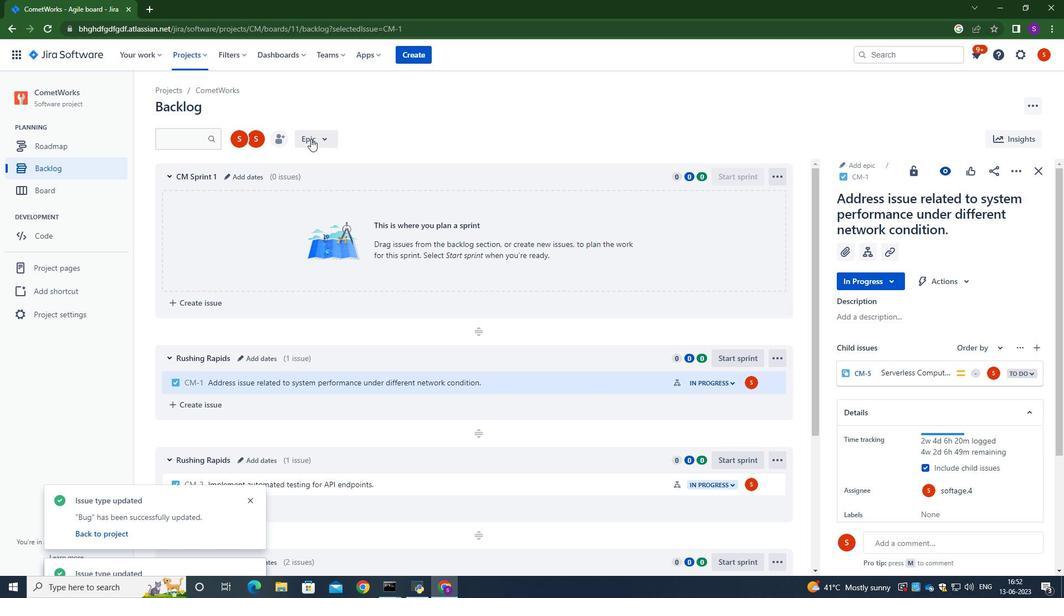 
Action: Mouse pressed left at (310, 140)
Screenshot: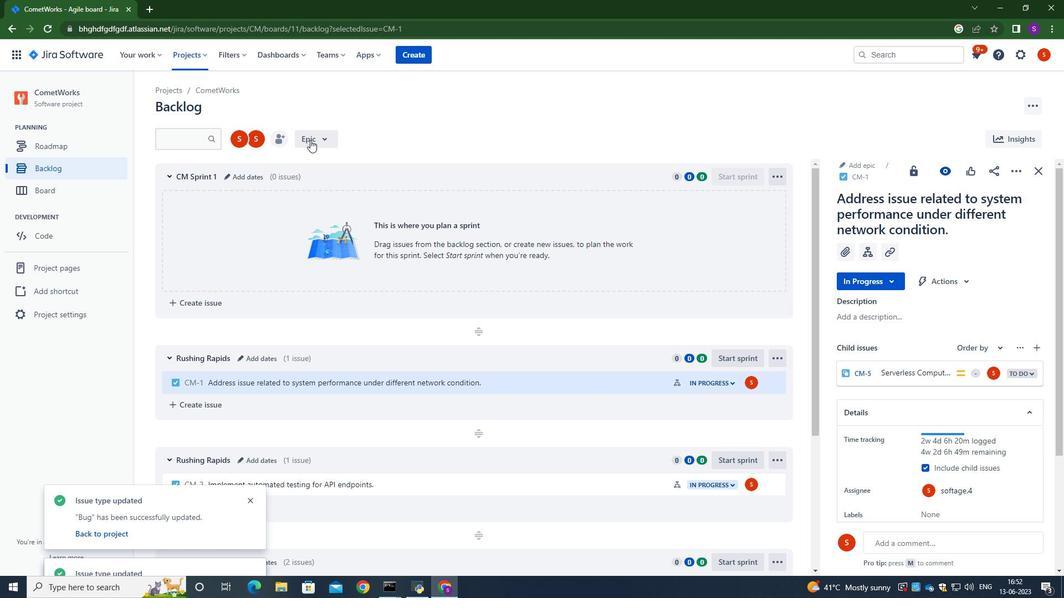 
Action: Mouse moved to (318, 258)
Screenshot: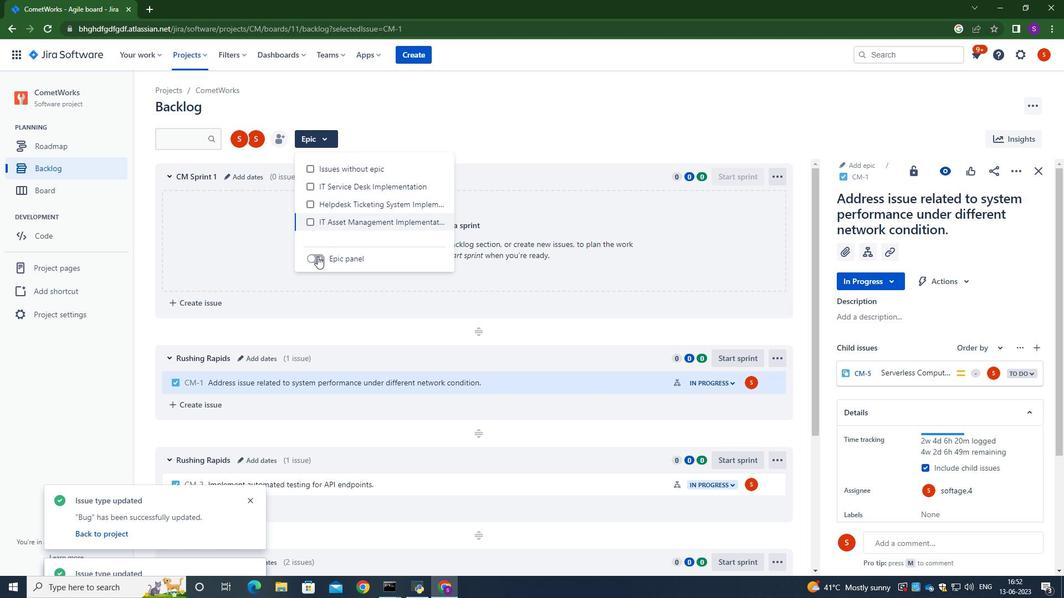 
Action: Mouse pressed left at (318, 258)
Screenshot: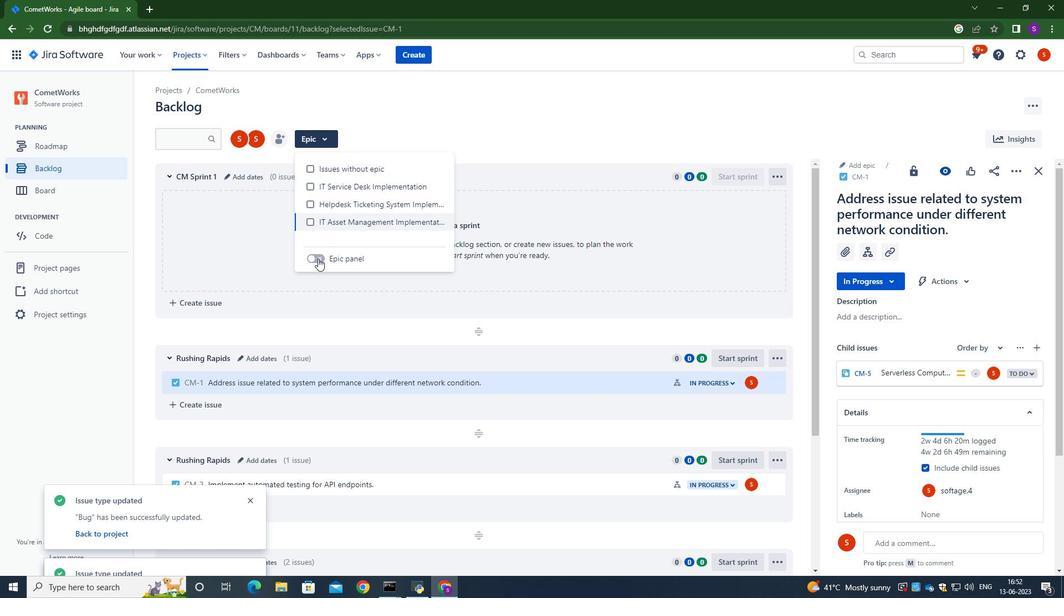 
Action: Mouse moved to (1027, 260)
Screenshot: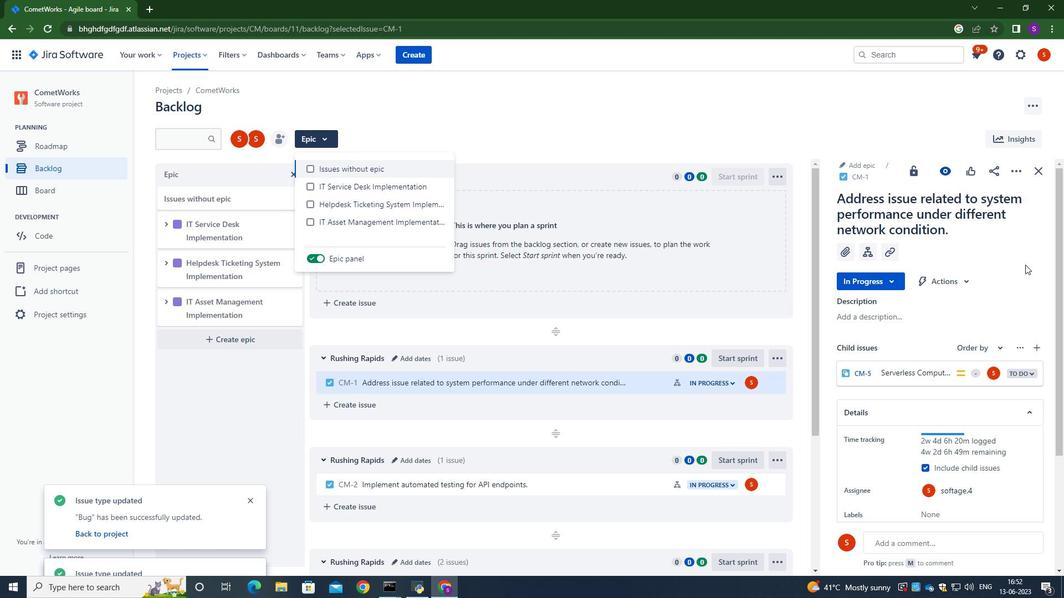 
Action: Mouse pressed left at (1027, 260)
Screenshot: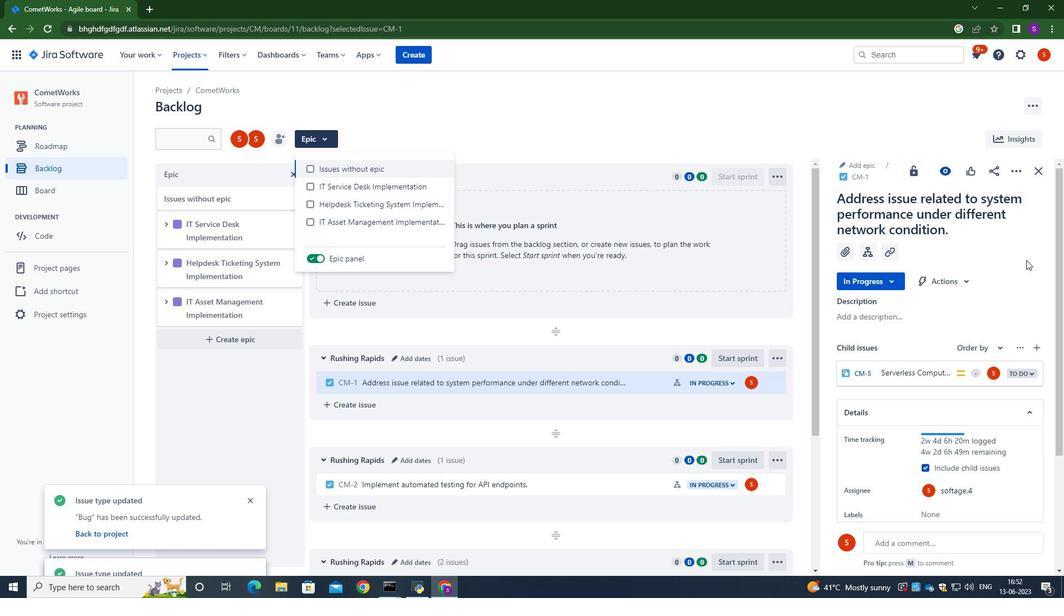 
Action: Mouse moved to (400, 383)
Screenshot: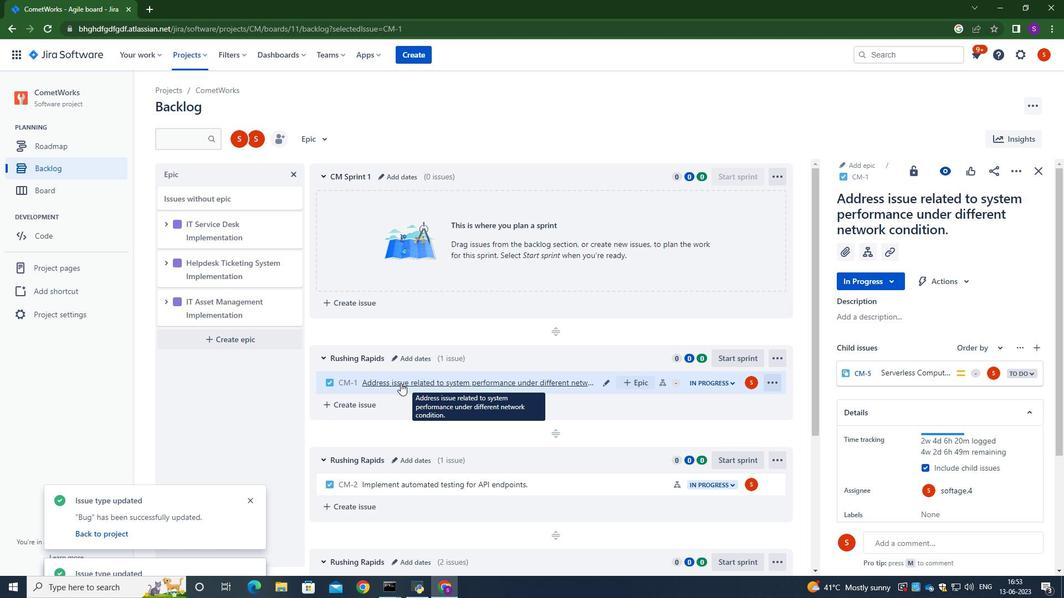 
Action: Mouse pressed left at (400, 383)
Screenshot: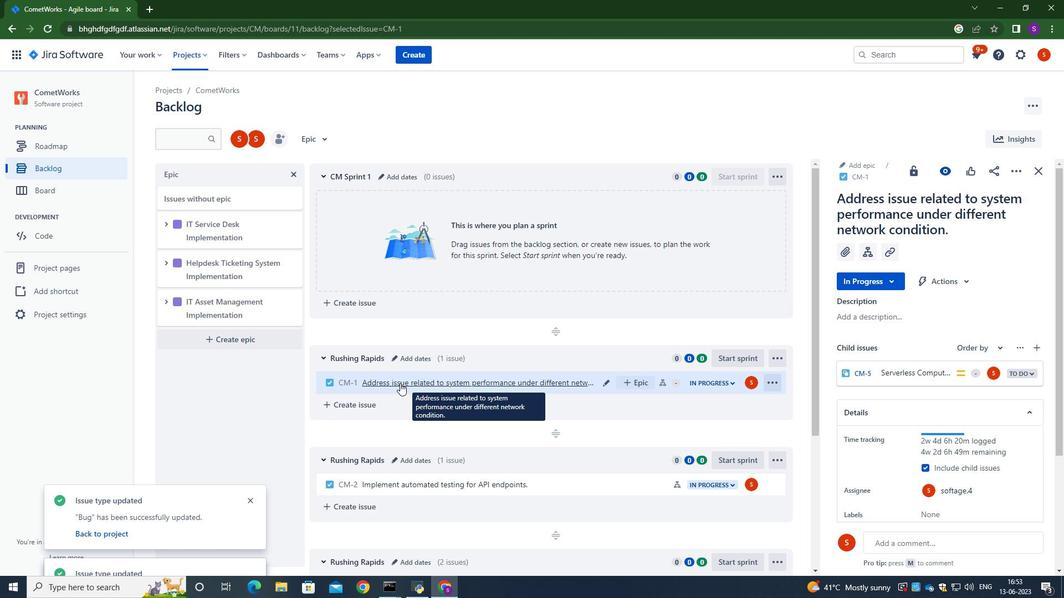 
Action: Mouse moved to (417, 258)
Screenshot: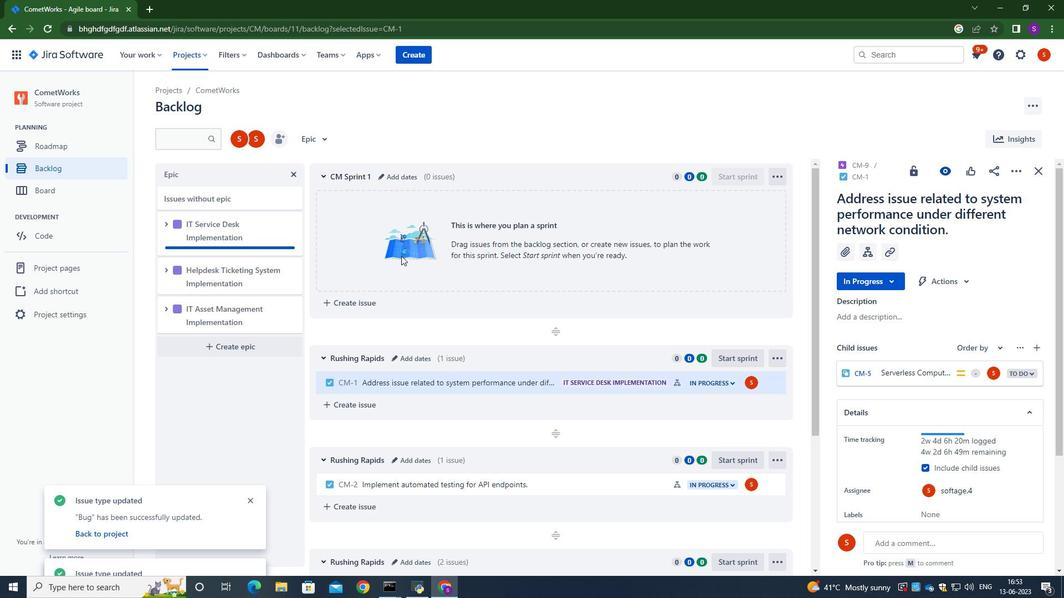 
Action: Mouse scrolled (417, 258) with delta (0, 0)
Screenshot: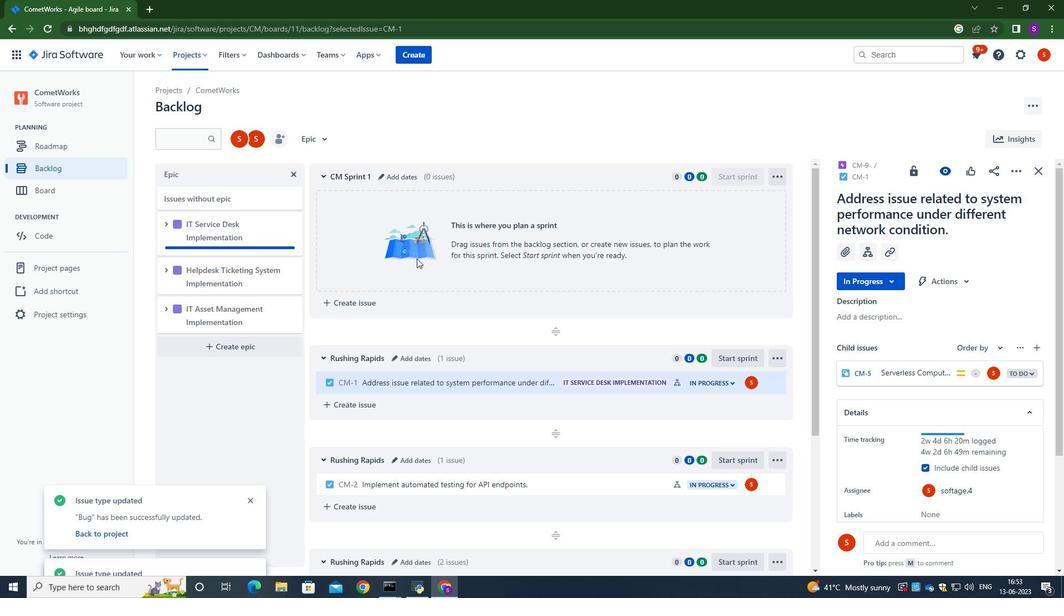 
Action: Mouse moved to (417, 258)
Screenshot: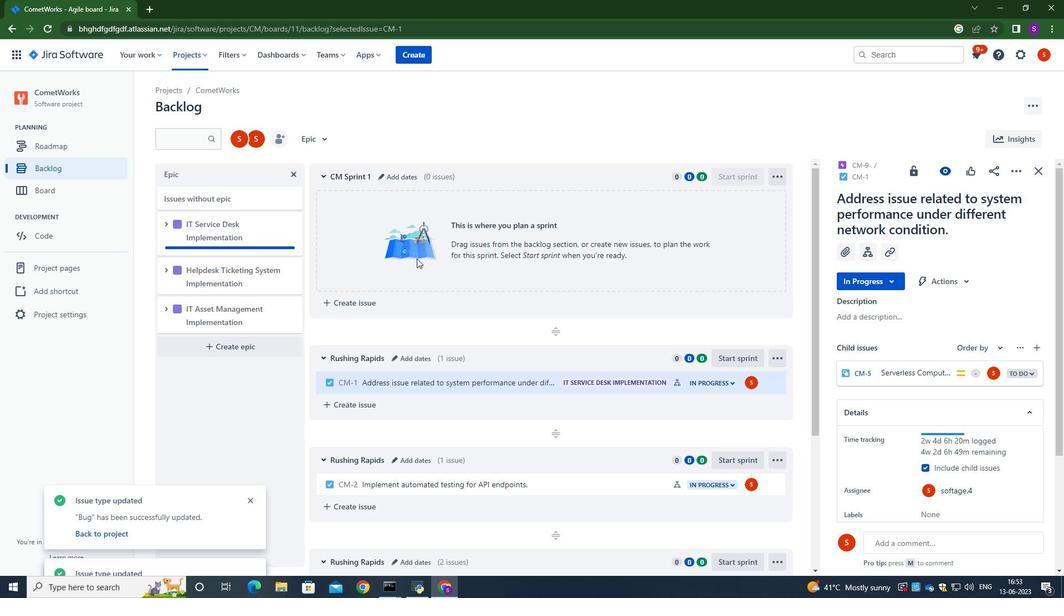 
Action: Mouse scrolled (417, 258) with delta (0, 0)
Screenshot: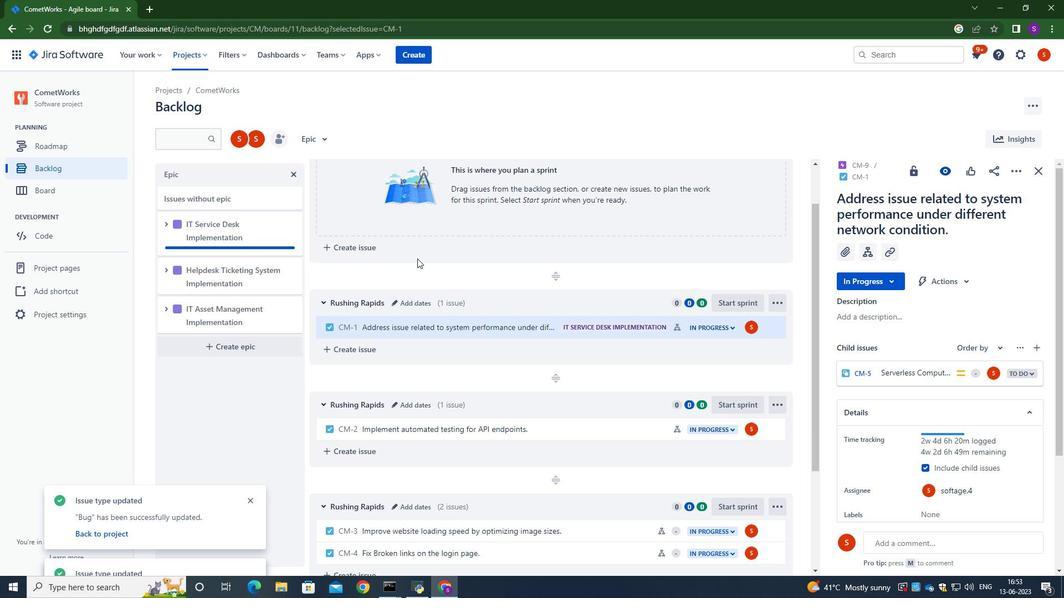 
Action: Mouse scrolled (417, 258) with delta (0, 0)
Screenshot: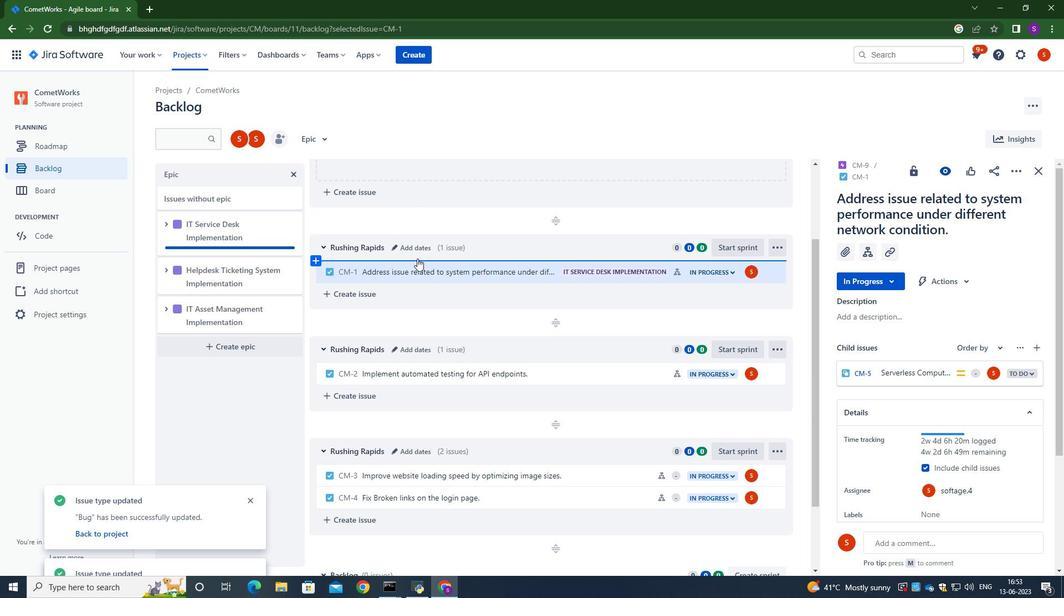 
Action: Mouse scrolled (417, 258) with delta (0, 0)
Screenshot: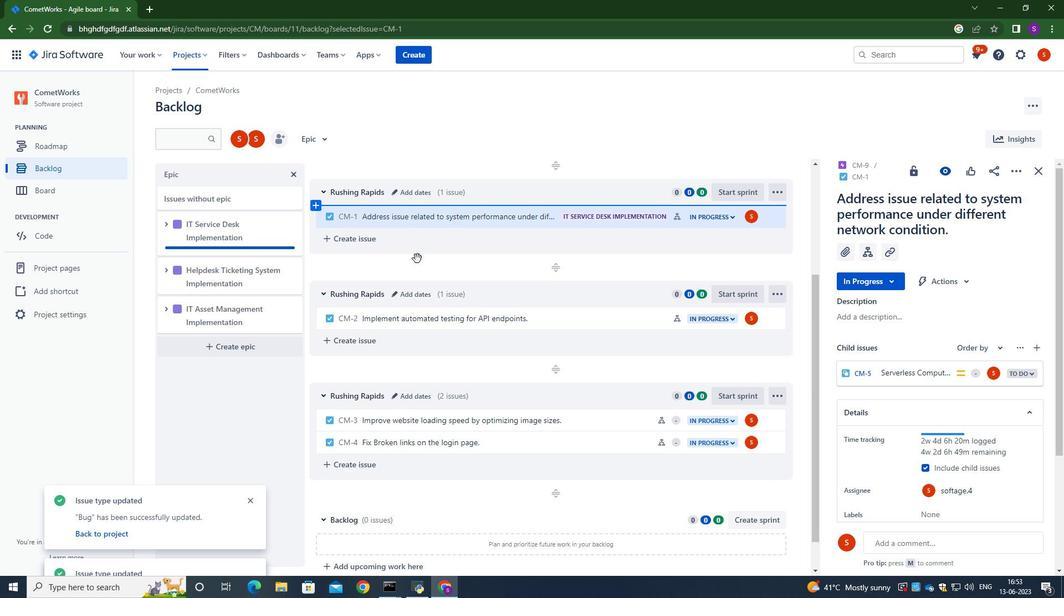 
Action: Mouse moved to (516, 260)
Screenshot: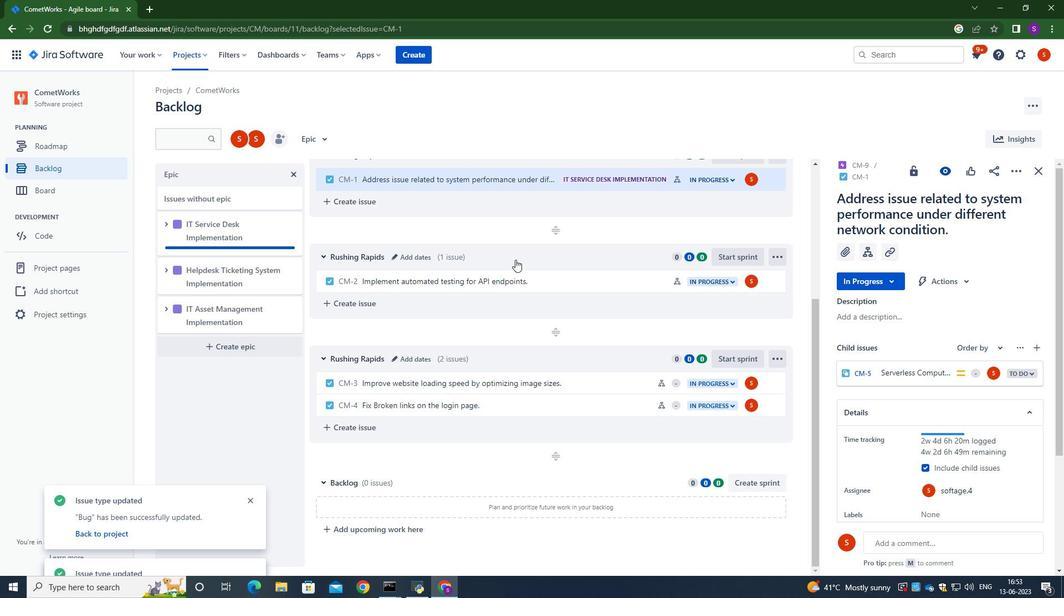 
Action: Mouse scrolled (516, 259) with delta (0, 0)
Screenshot: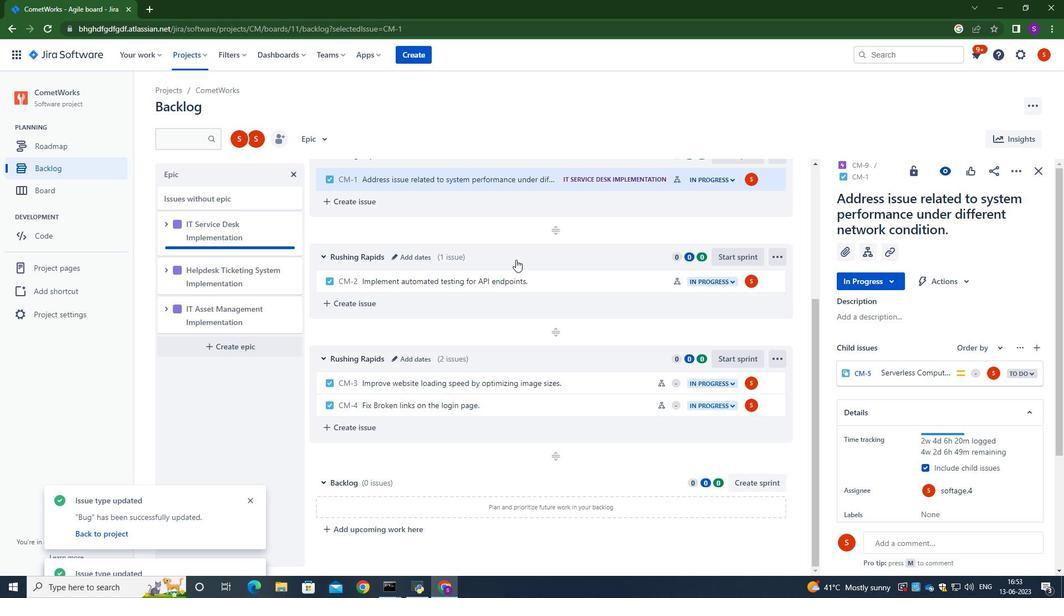 
Action: Mouse moved to (383, 282)
Screenshot: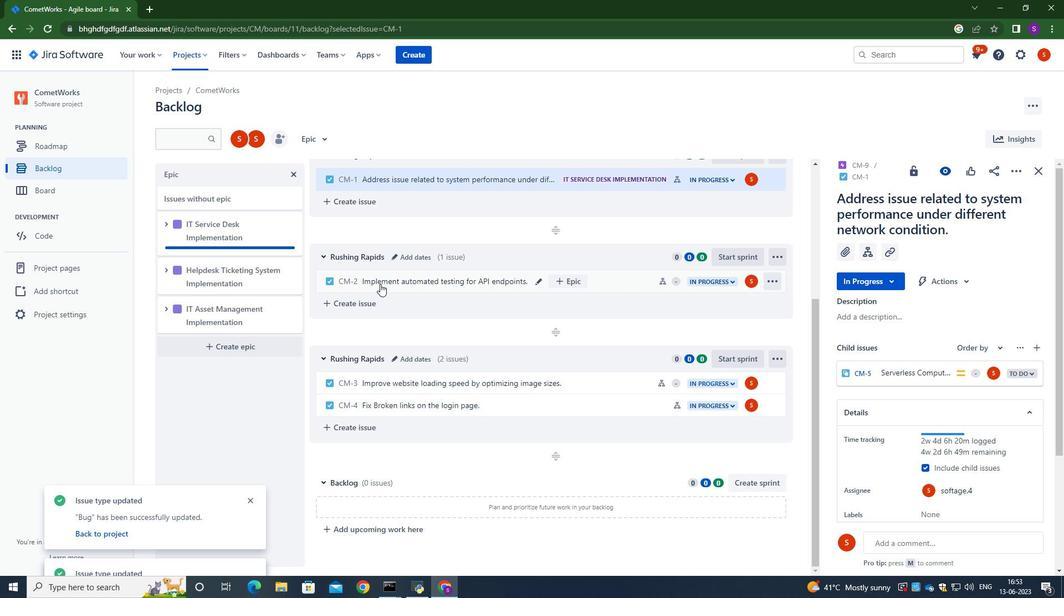 
Action: Mouse pressed left at (383, 282)
Screenshot: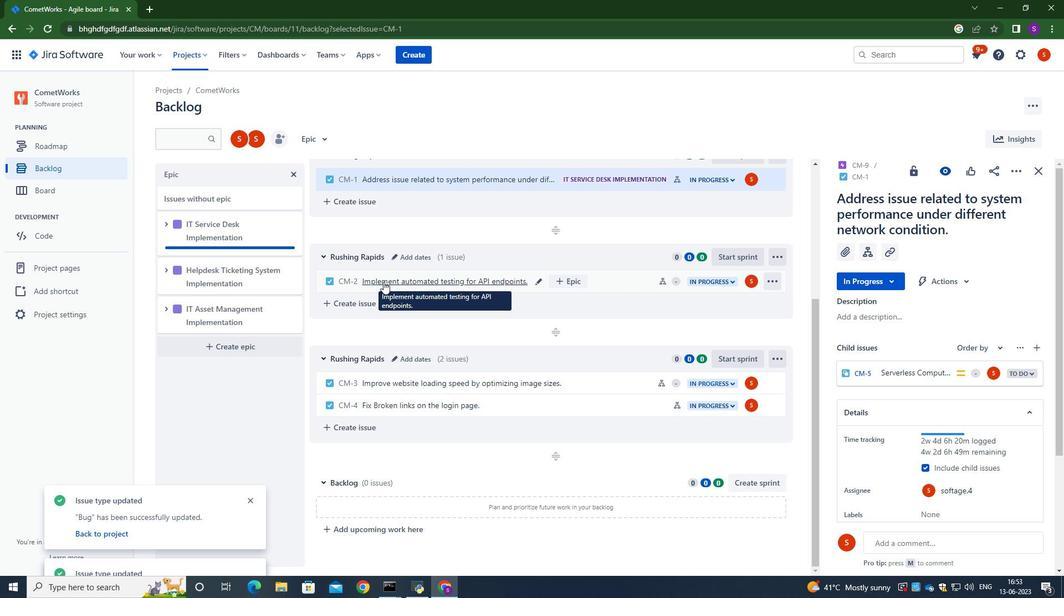 
Action: Mouse moved to (1013, 171)
Screenshot: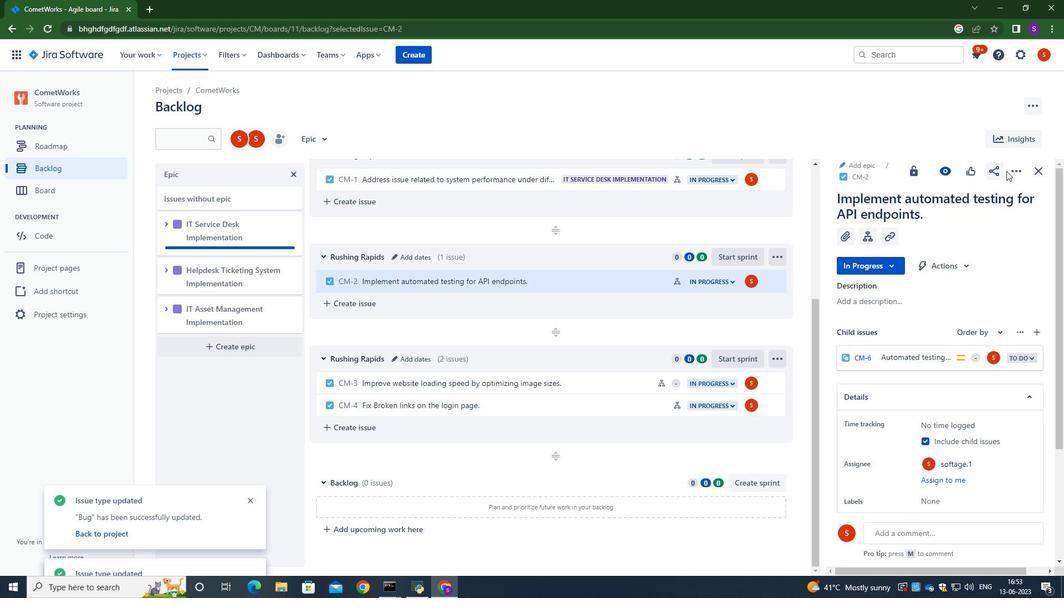 
Action: Mouse pressed left at (1013, 171)
Screenshot: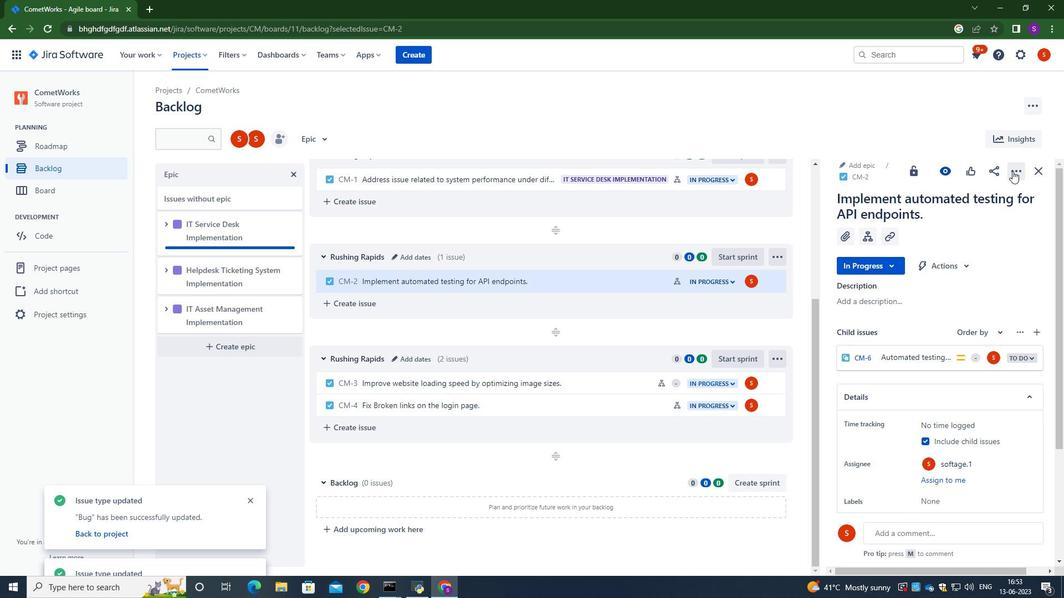 
Action: Mouse moved to (968, 203)
Screenshot: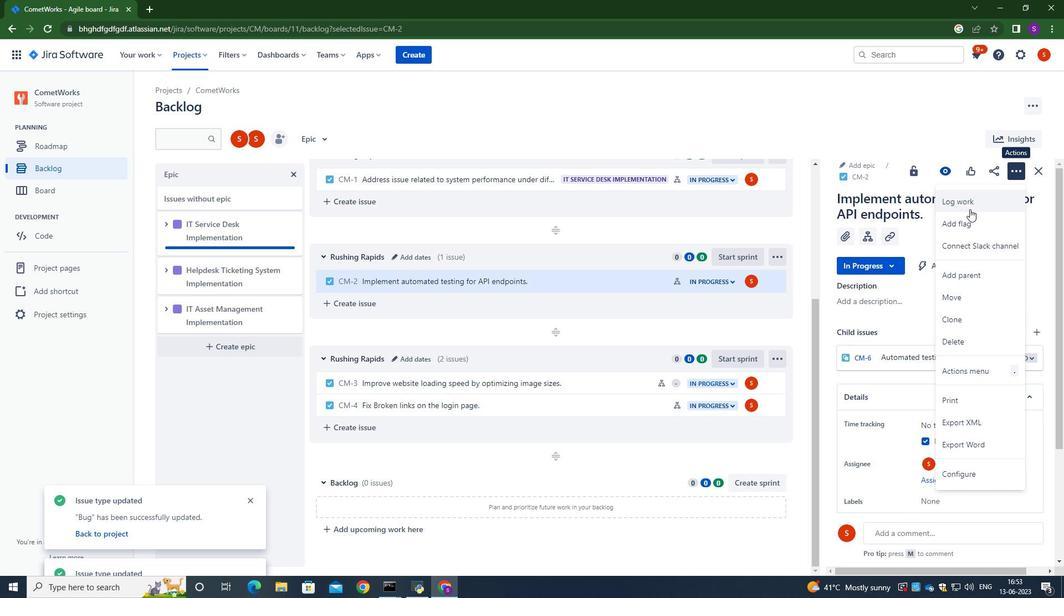 
Action: Mouse pressed left at (968, 203)
Screenshot: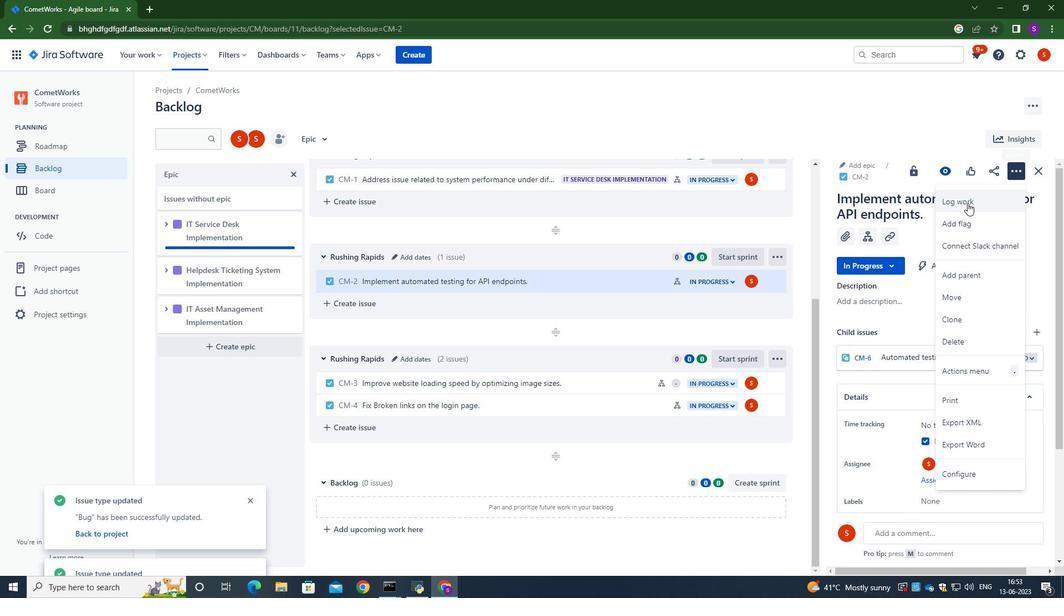 
Action: Mouse moved to (498, 167)
Screenshot: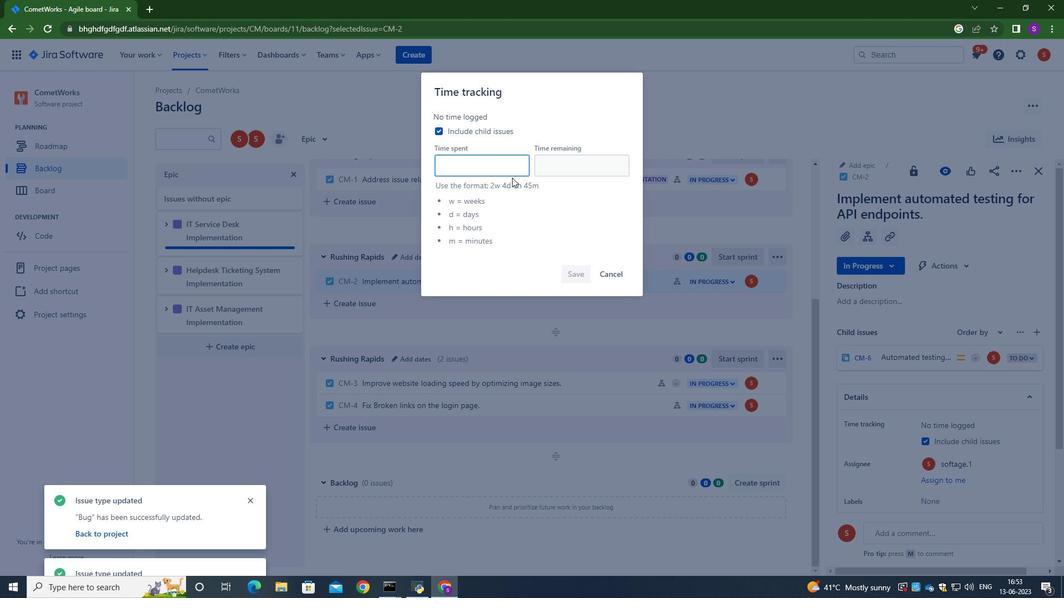 
Action: Mouse pressed left at (498, 167)
Screenshot: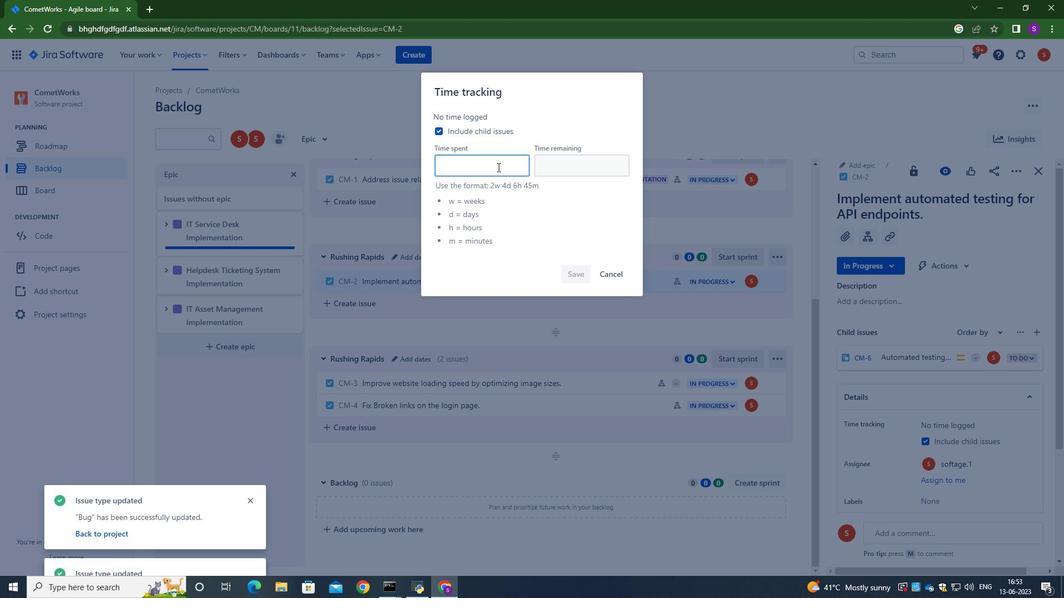 
Action: Key pressed 4w<Key.space>4d<Key.space>20h<Key.space>10m<Key.tab>3w<Key.space>d<Key.backspace>4d<Key.space>20h<Key.space>10<Key.backspace><Key.backspace><Key.backspace><Key.backspace><Key.backspace><Key.backspace>11h<Key.space>36m
Screenshot: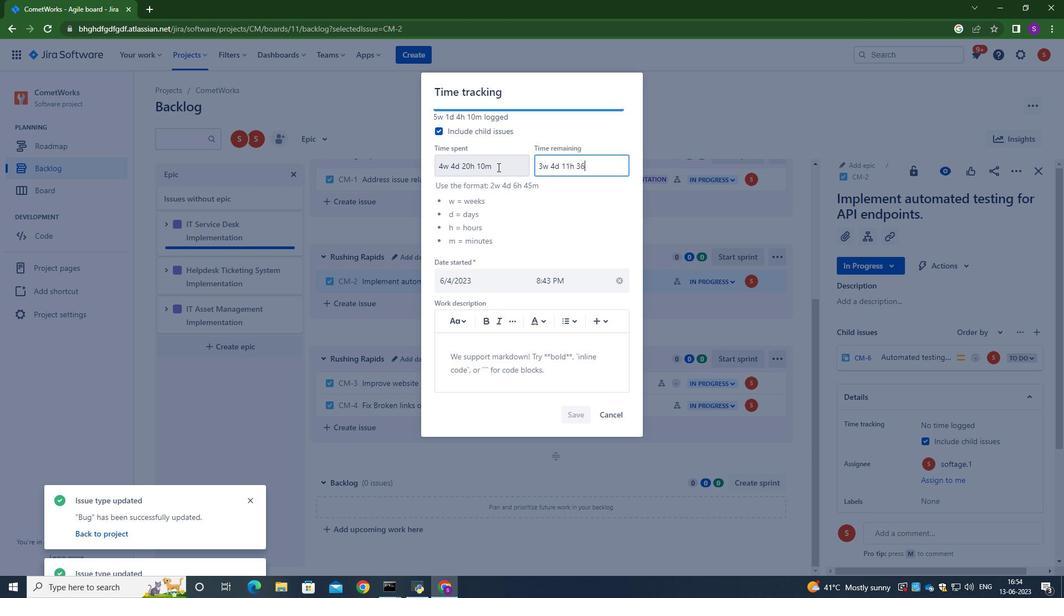 
Action: Mouse moved to (574, 415)
Screenshot: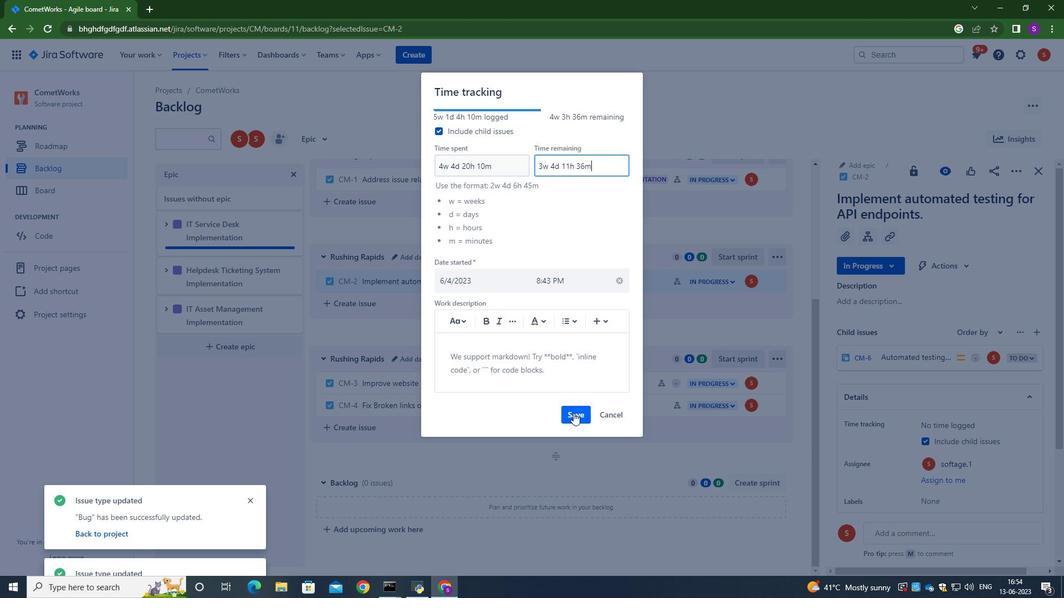 
Action: Mouse pressed left at (574, 415)
Screenshot: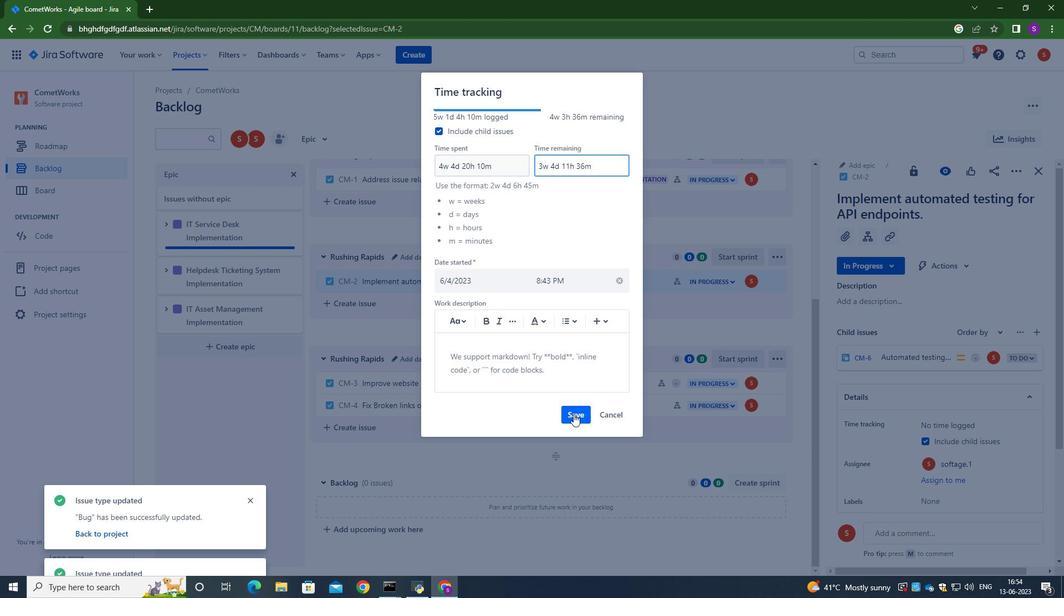 
Action: Mouse moved to (532, 328)
Screenshot: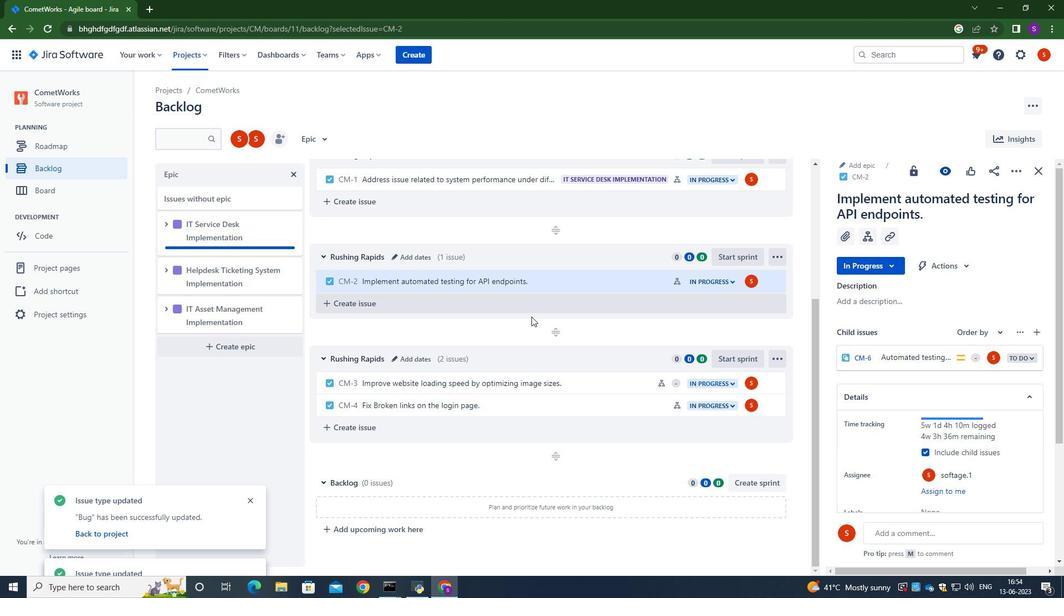 
Action: Mouse scrolled (532, 327) with delta (0, 0)
Screenshot: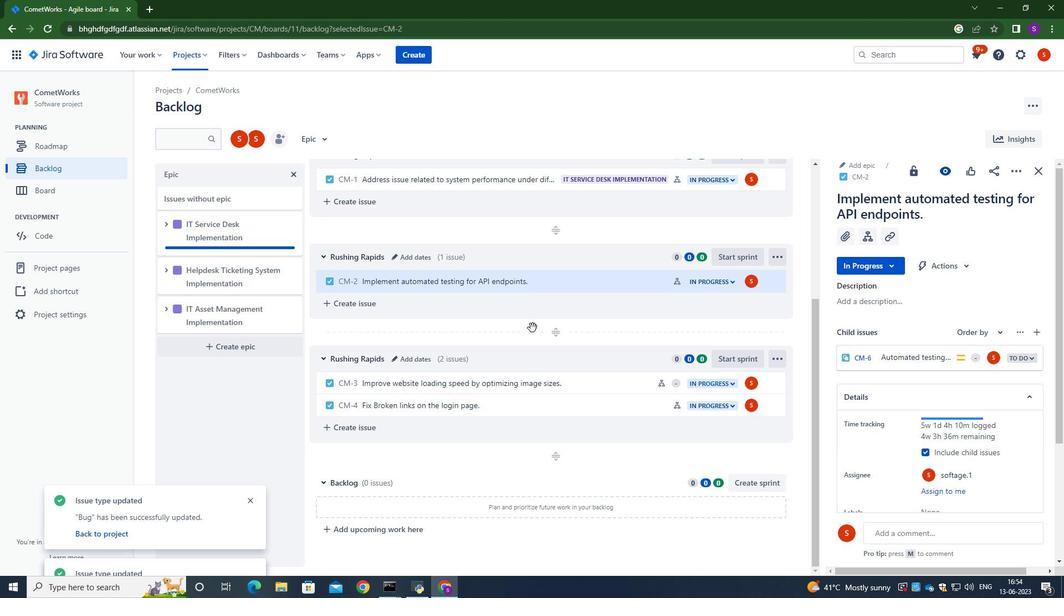 
Action: Mouse moved to (606, 284)
Screenshot: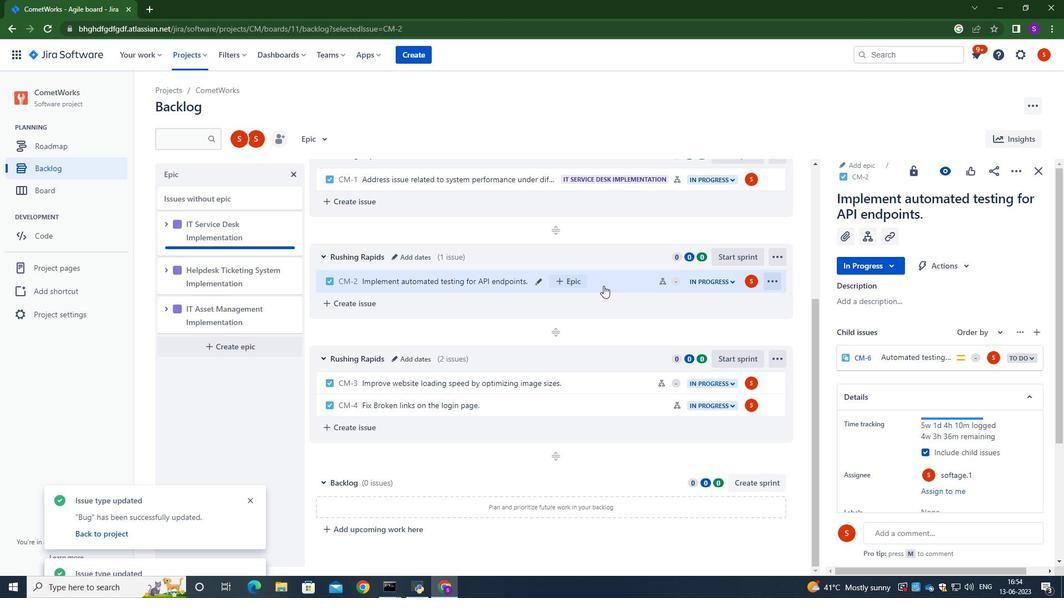 
Action: Mouse pressed left at (606, 284)
Screenshot: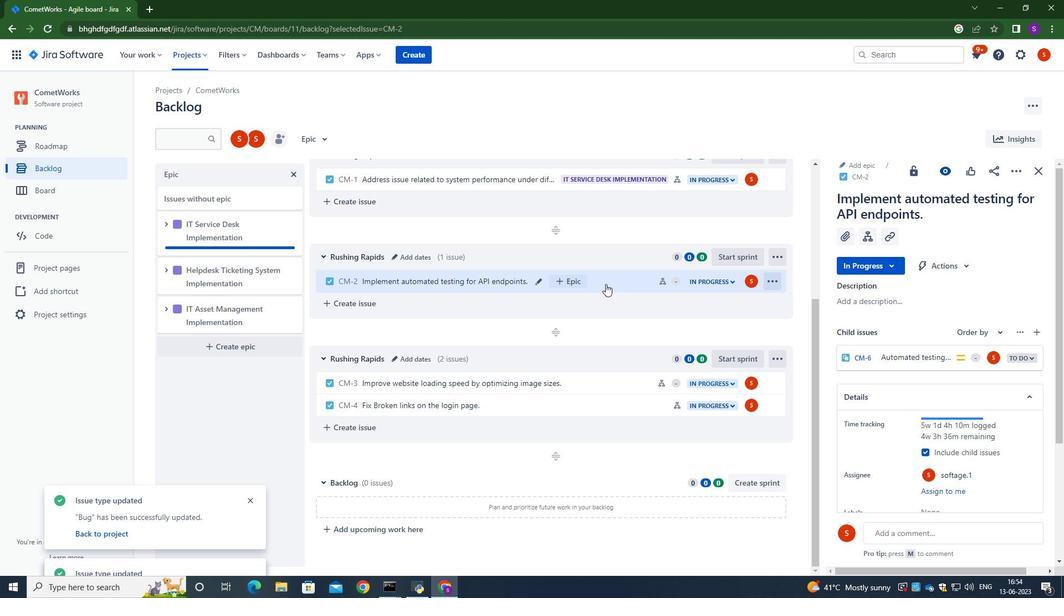 
Action: Mouse moved to (461, 328)
Screenshot: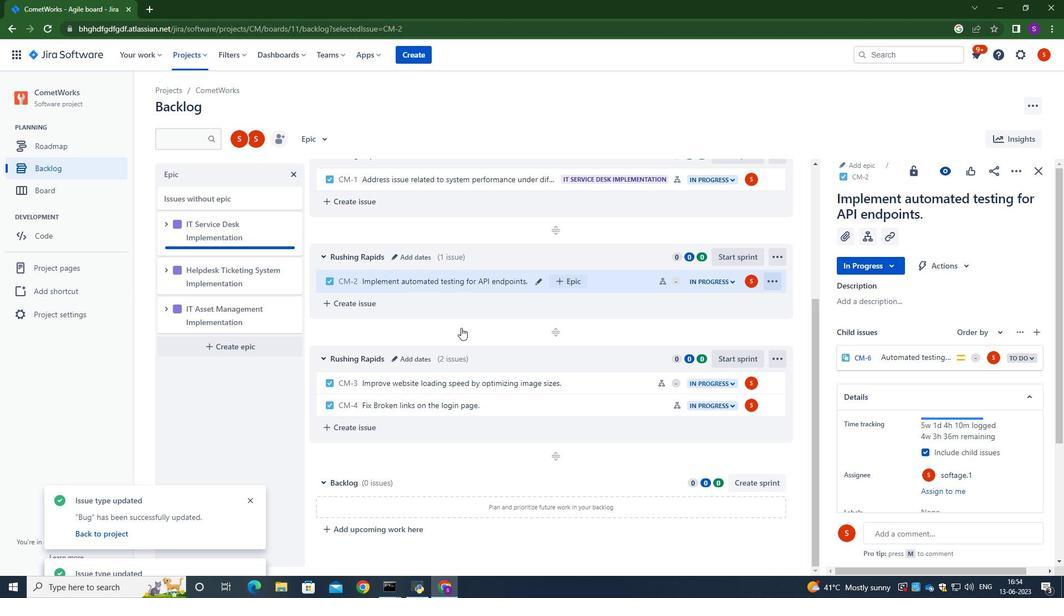 
Action: Mouse scrolled (461, 328) with delta (0, 0)
Screenshot: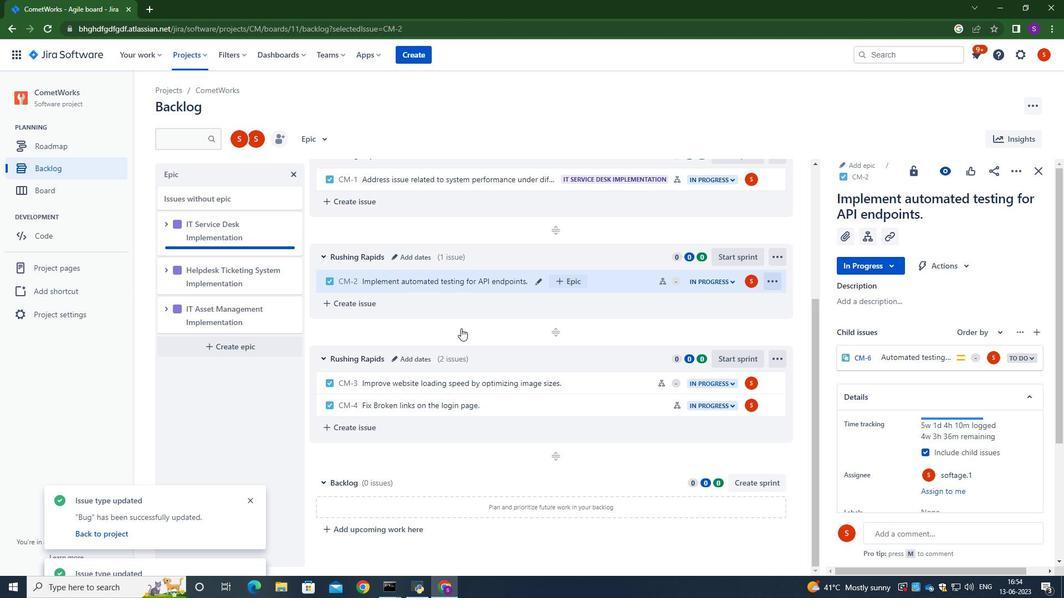 
Action: Mouse scrolled (461, 329) with delta (0, 0)
Screenshot: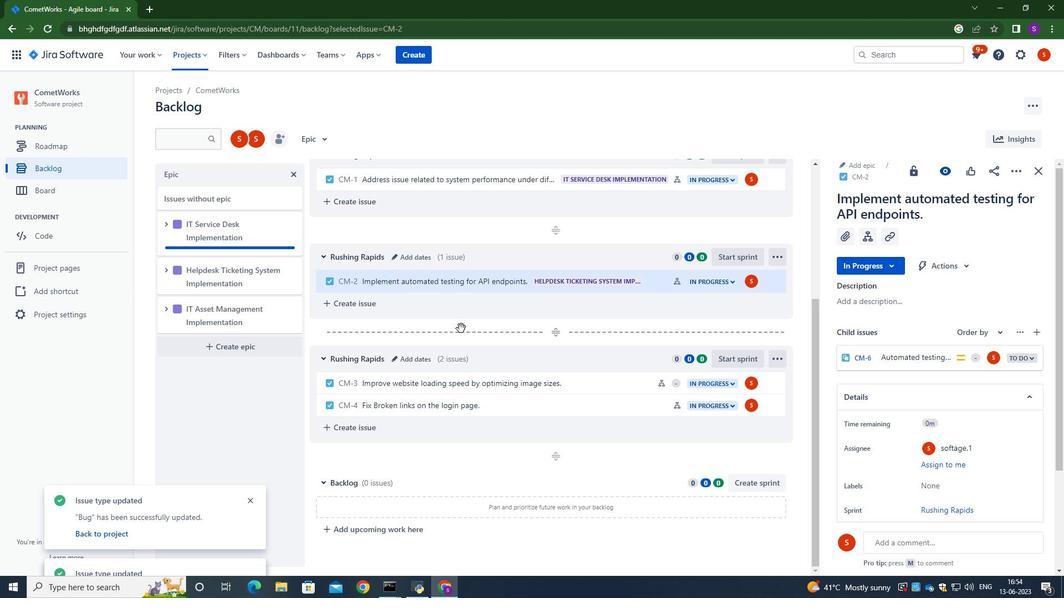 
Action: Mouse scrolled (461, 329) with delta (0, 0)
Screenshot: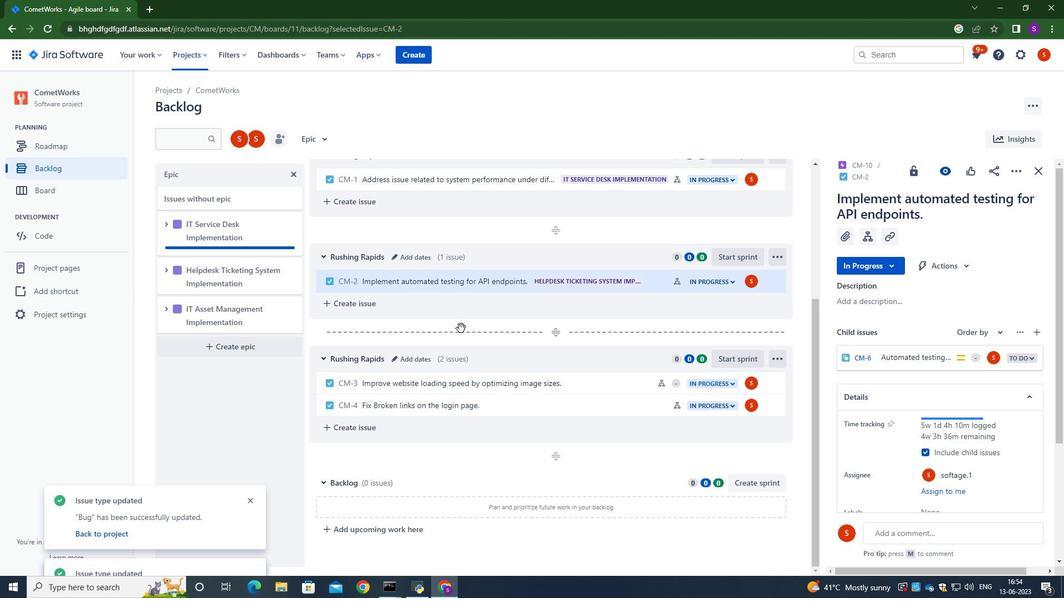 
Action: Mouse moved to (504, 314)
Screenshot: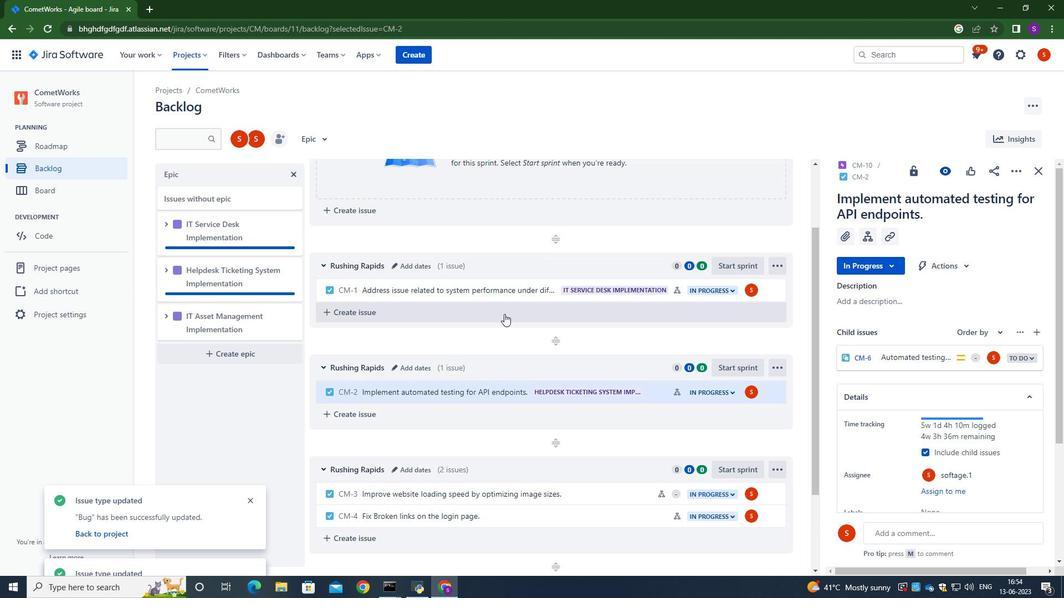 
Action: Mouse scrolled (504, 313) with delta (0, 0)
Screenshot: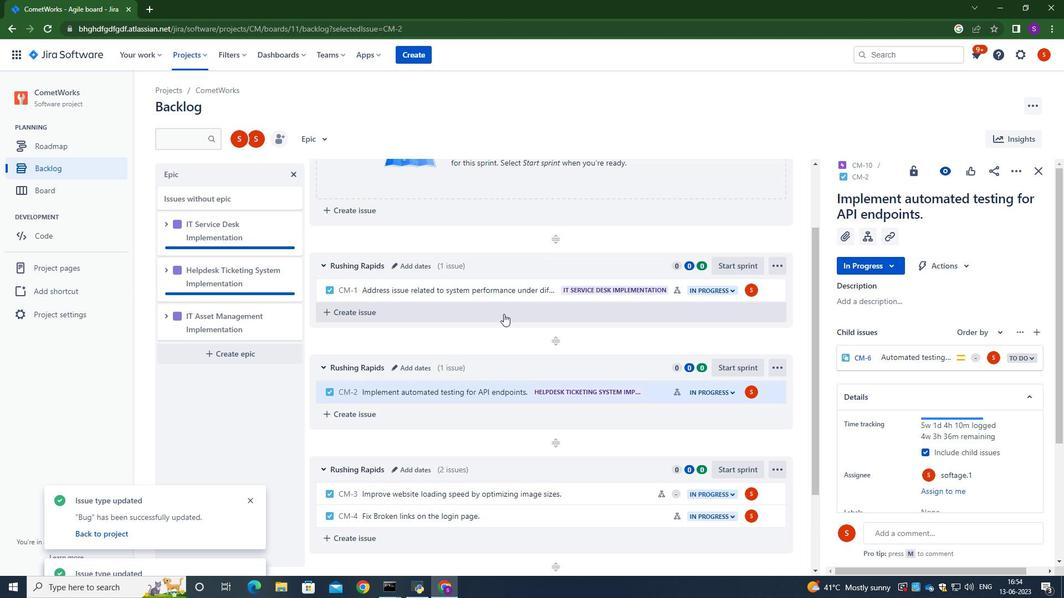 
Action: Mouse scrolled (504, 313) with delta (0, 0)
Screenshot: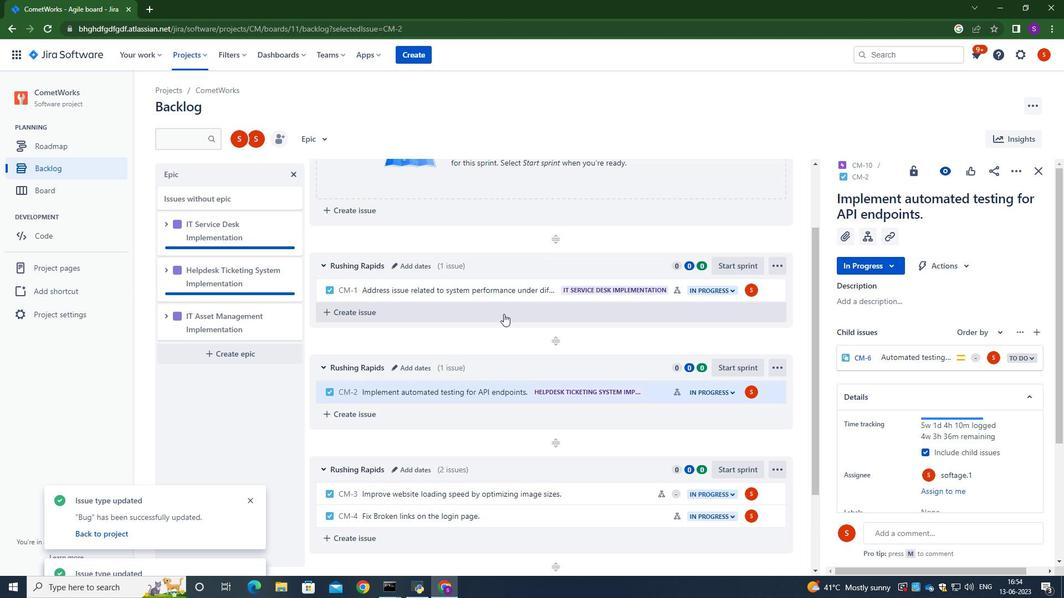 
Action: Mouse scrolled (504, 313) with delta (0, 0)
Screenshot: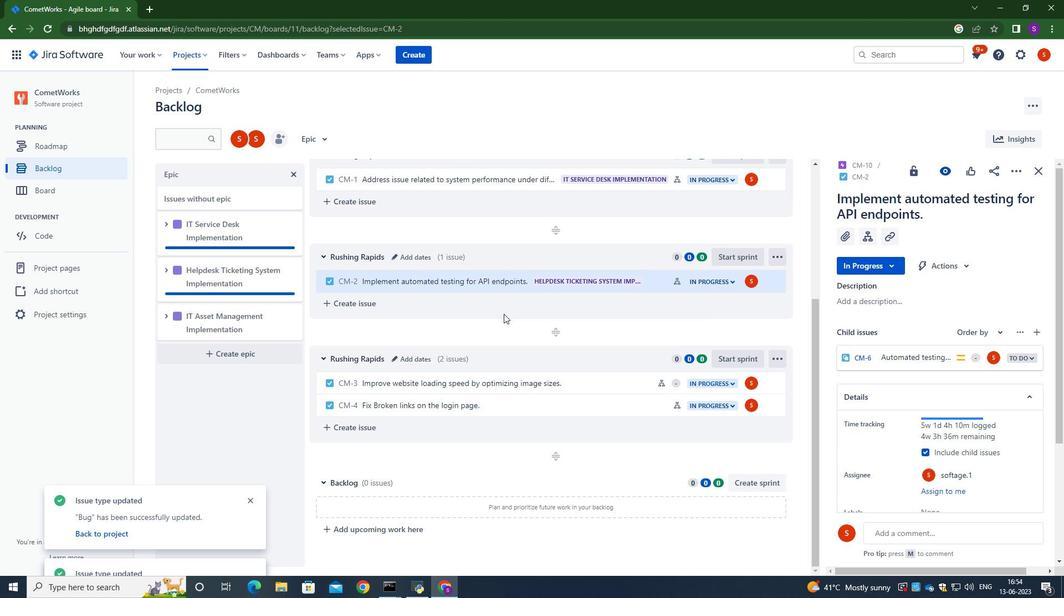 
Action: Mouse scrolled (504, 313) with delta (0, 0)
Screenshot: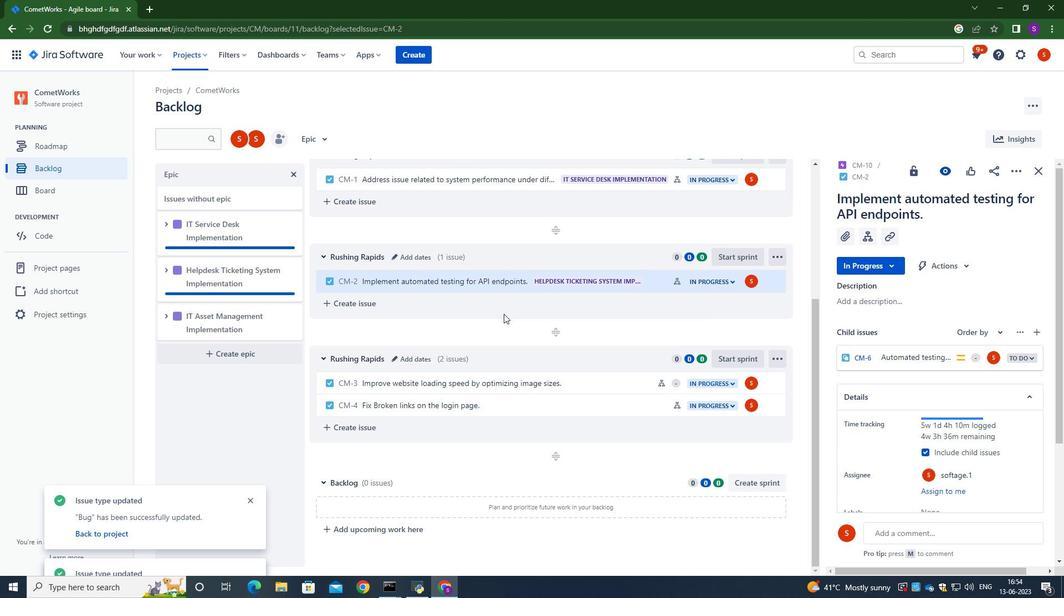 
Action: Mouse scrolled (504, 313) with delta (0, 0)
Screenshot: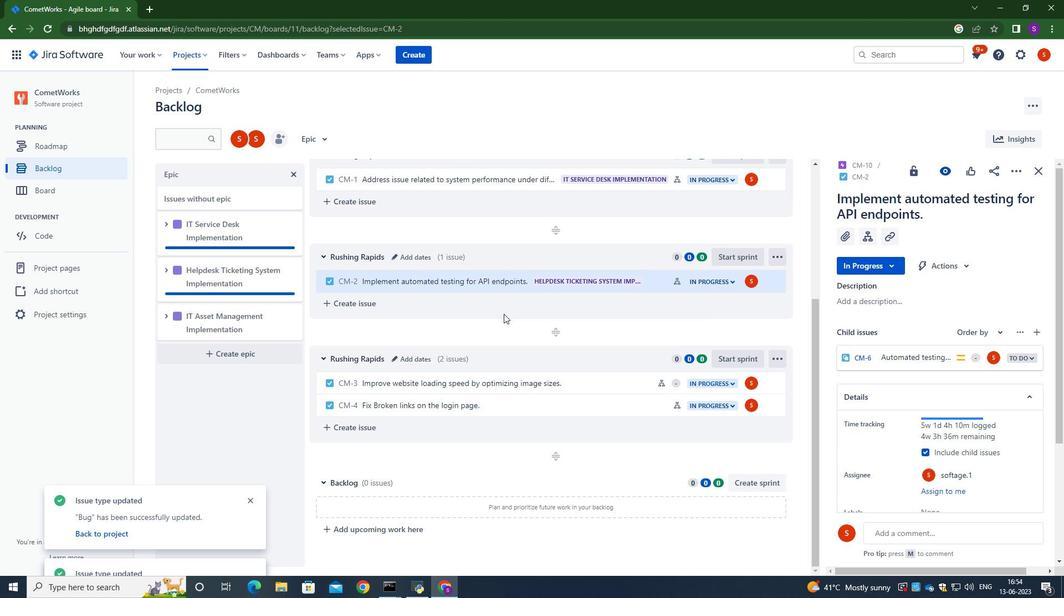 
